 Task: Research Airbnb properties in Puerto Cabezas, Nicaragua from 8th November, 2023 to 16th November, 2023 for 2 adults.1  bedroom having 1 bed and 1 bathroom. Property type can be hotel. Amenities needed are: wifi. Booking option can be shelf check-in. Look for 5 properties as per requirement.
Action: Mouse moved to (408, 85)
Screenshot: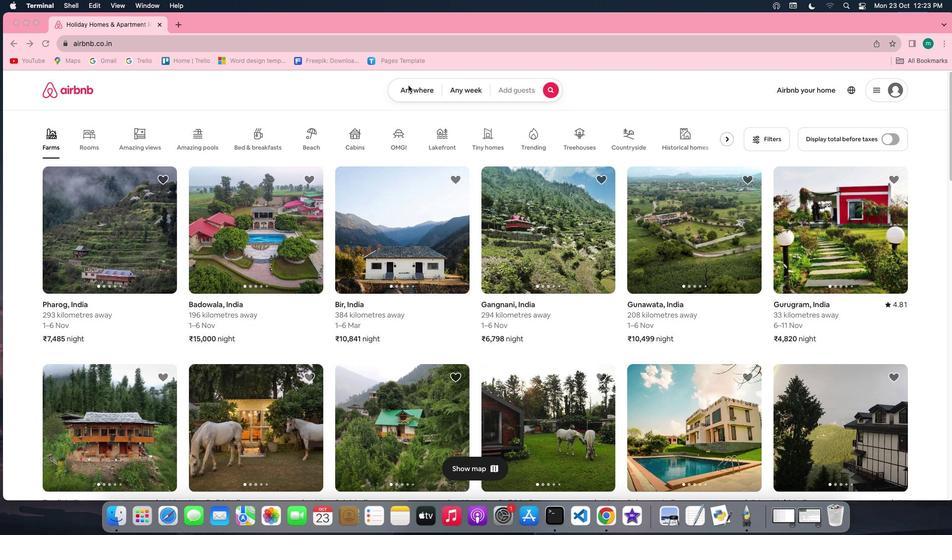 
Action: Mouse pressed left at (408, 85)
Screenshot: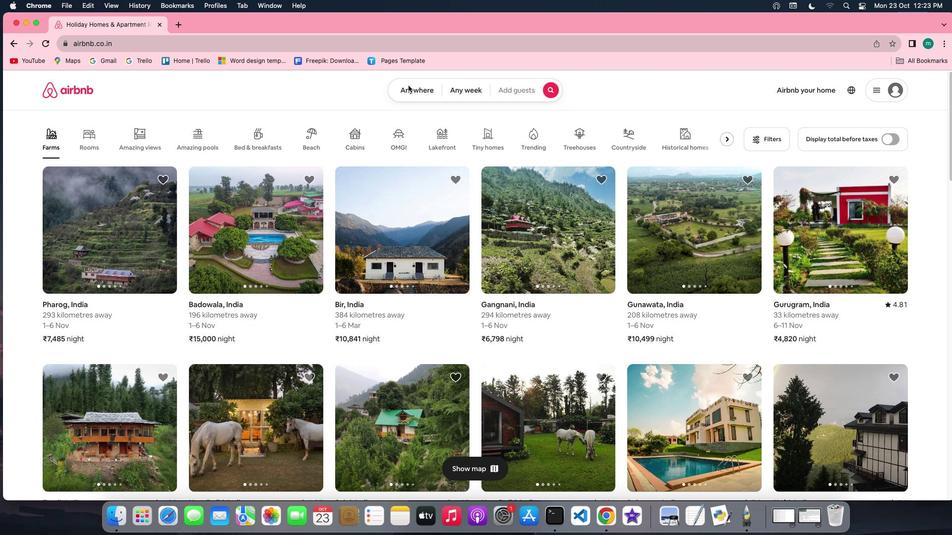 
Action: Mouse pressed left at (408, 85)
Screenshot: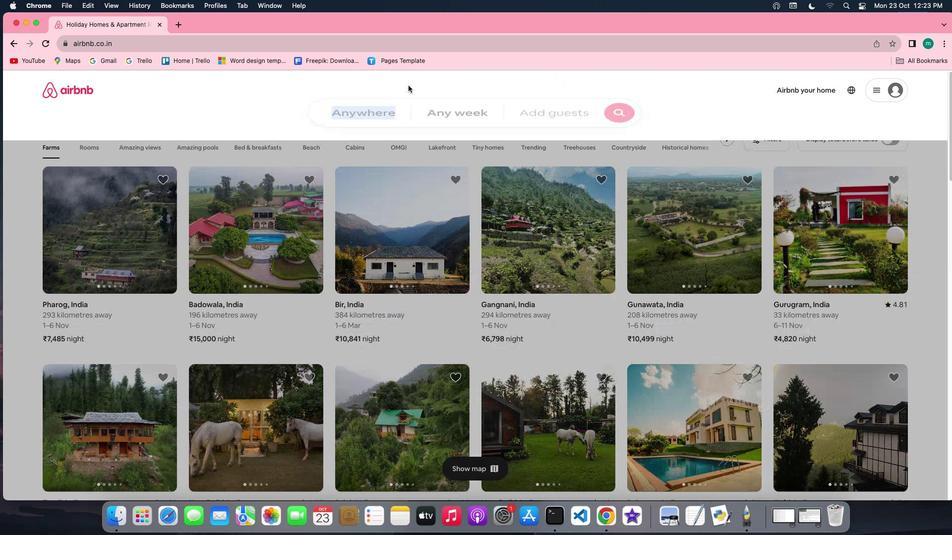 
Action: Mouse moved to (379, 122)
Screenshot: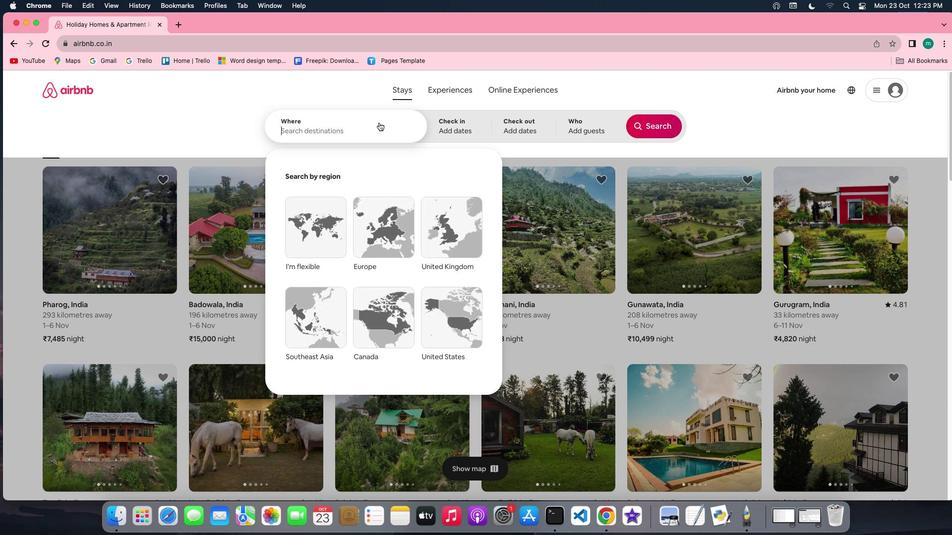 
Action: Mouse pressed left at (379, 122)
Screenshot: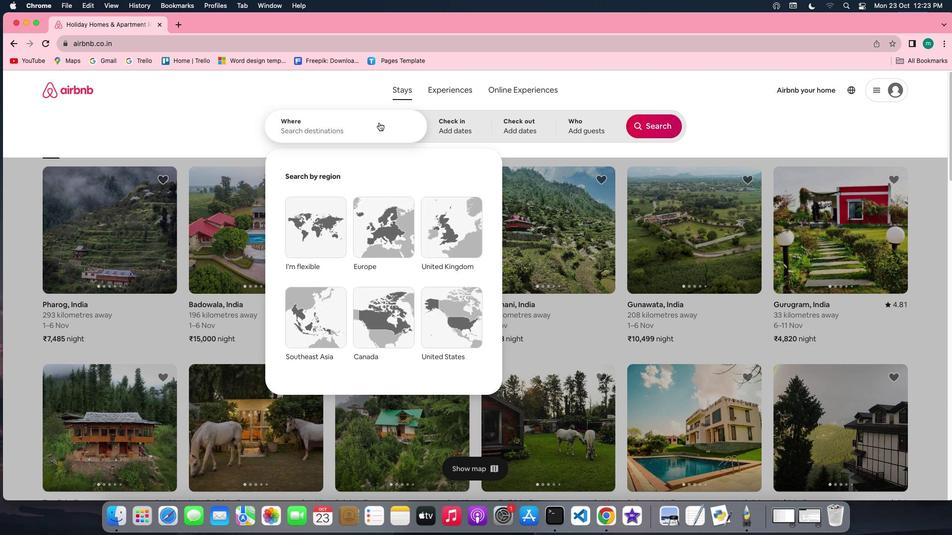 
Action: Key pressed Key.shift'P''u''e''r''t''o'Key.spaceKey.shift'c''a''b''e''z''a''s'','Key.spaceKey.shift'N''i''c''a''r''a''g''u''a'
Screenshot: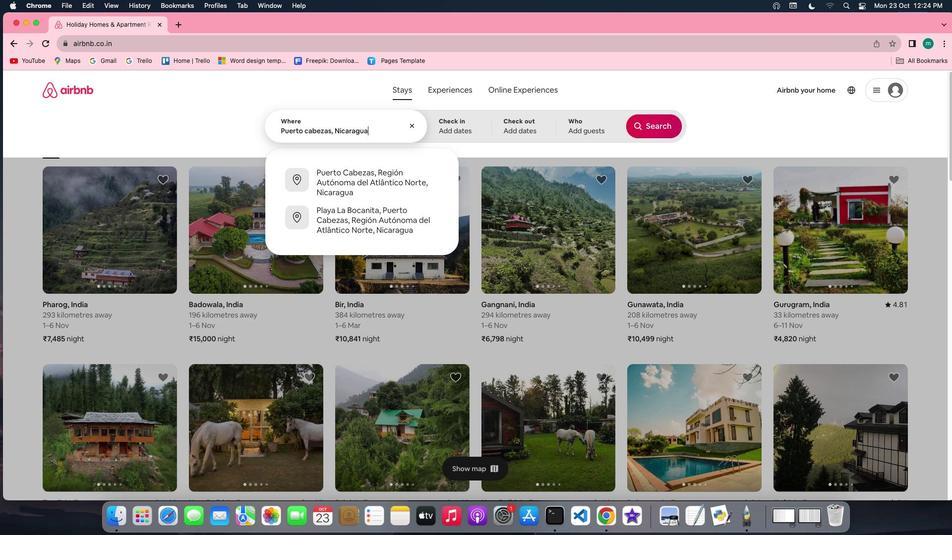 
Action: Mouse moved to (457, 126)
Screenshot: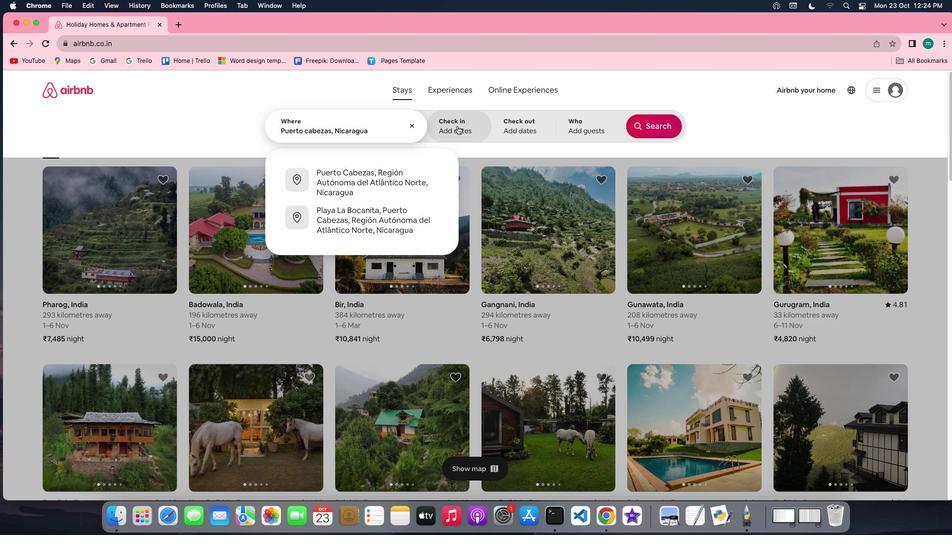 
Action: Mouse pressed left at (457, 126)
Screenshot: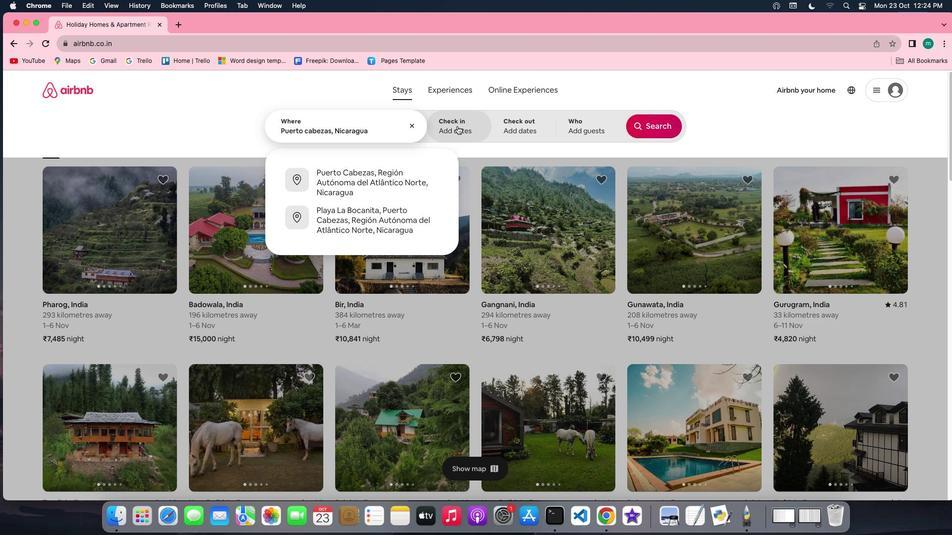 
Action: Mouse moved to (576, 263)
Screenshot: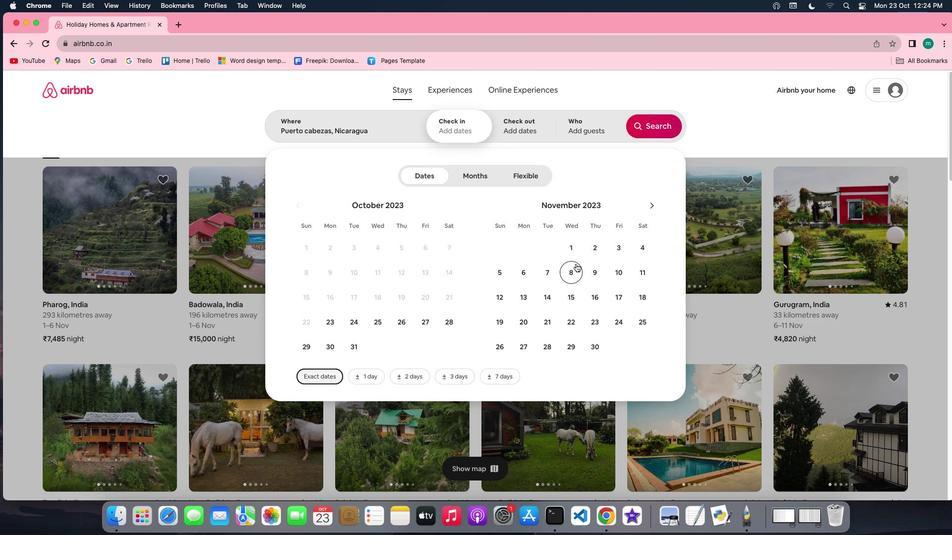 
Action: Mouse pressed left at (576, 263)
Screenshot: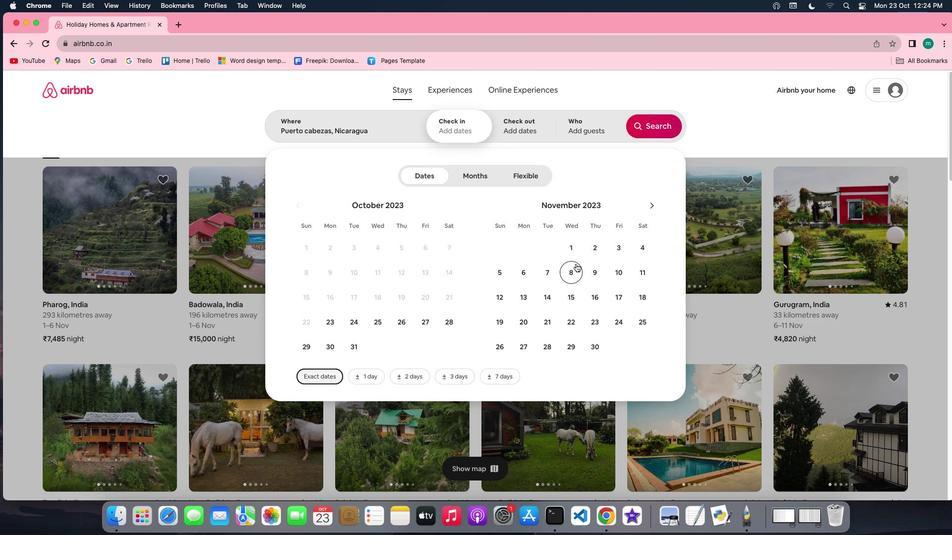 
Action: Mouse moved to (603, 295)
Screenshot: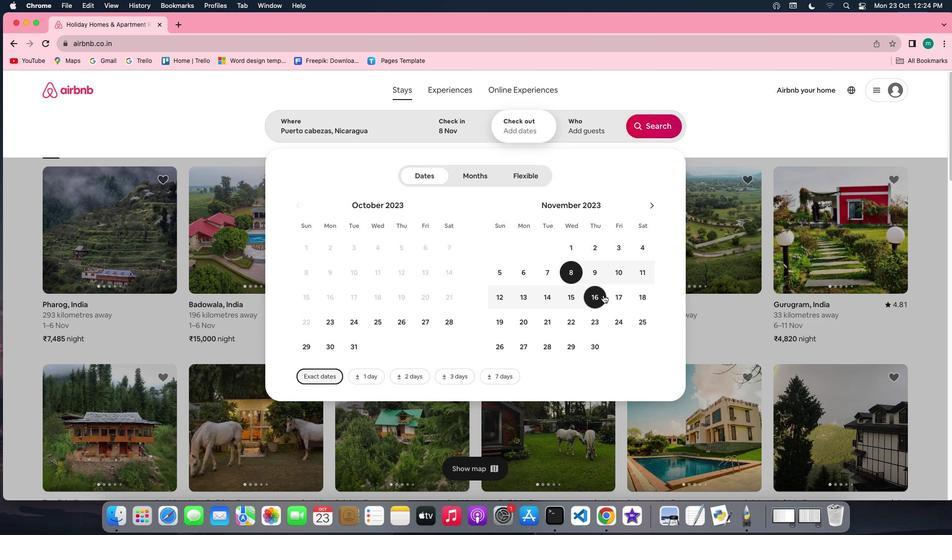
Action: Mouse pressed left at (603, 295)
Screenshot: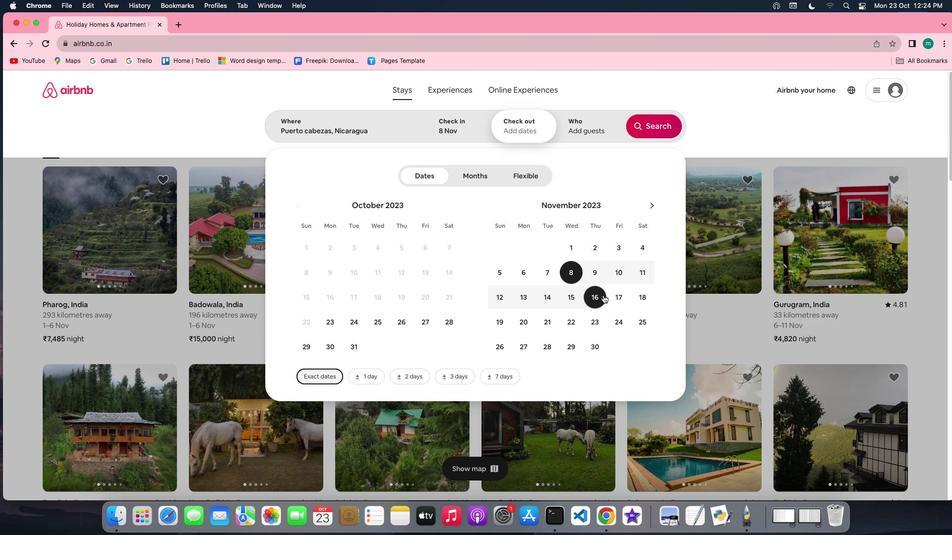 
Action: Mouse moved to (610, 124)
Screenshot: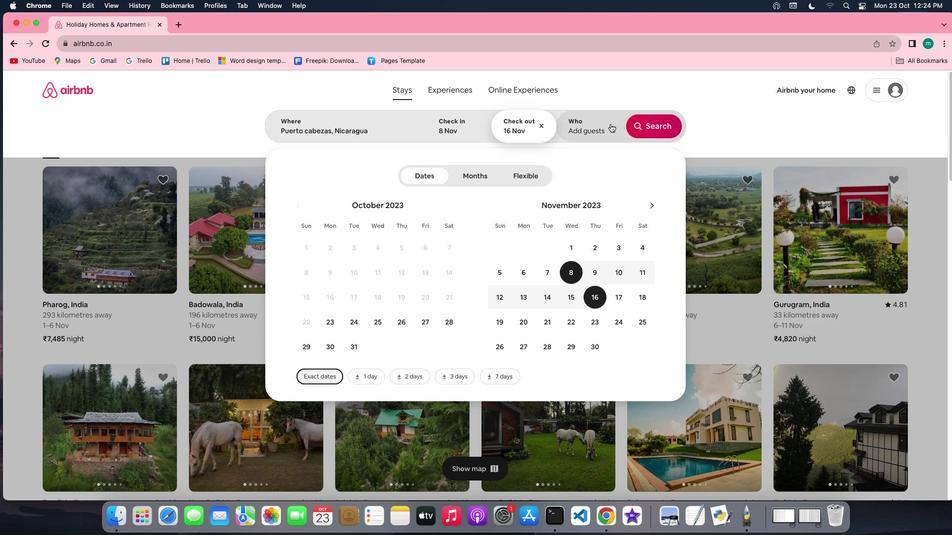 
Action: Mouse pressed left at (610, 124)
Screenshot: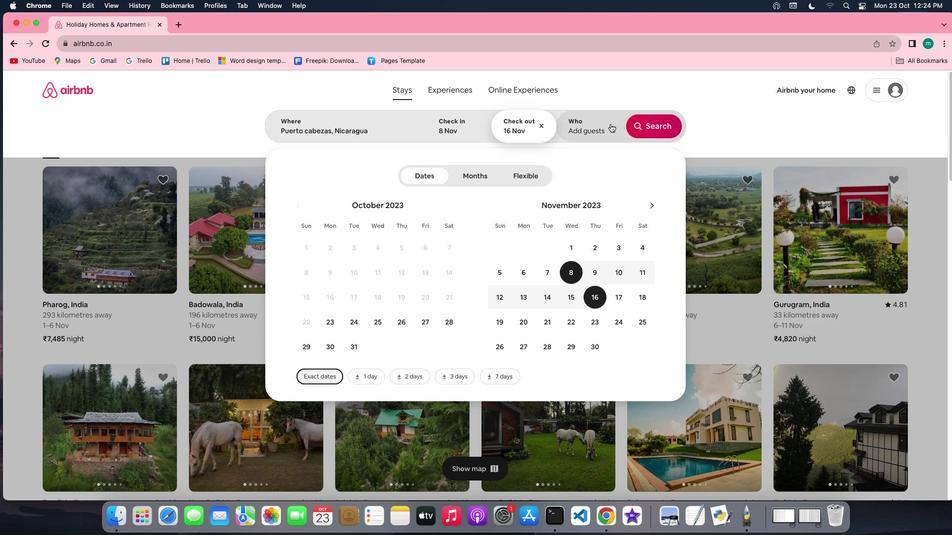 
Action: Mouse moved to (658, 178)
Screenshot: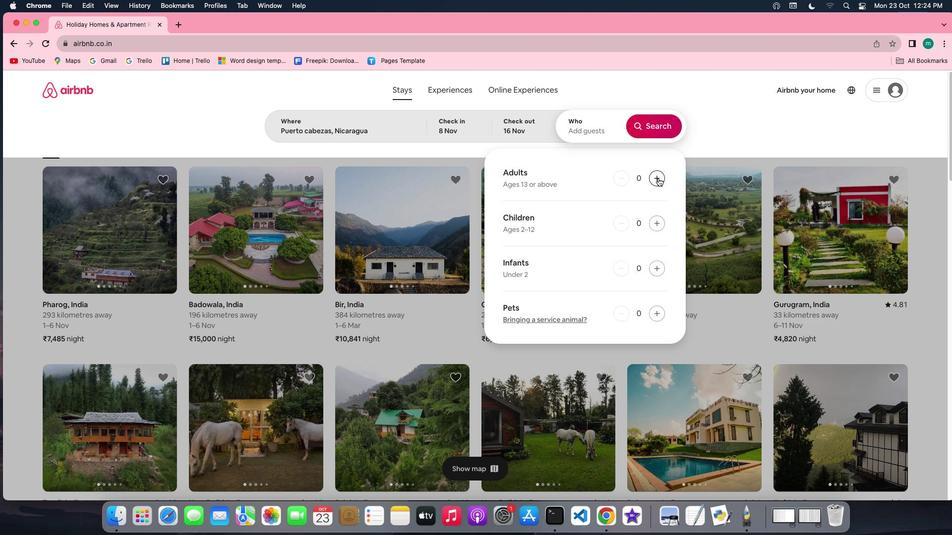 
Action: Mouse pressed left at (658, 178)
Screenshot: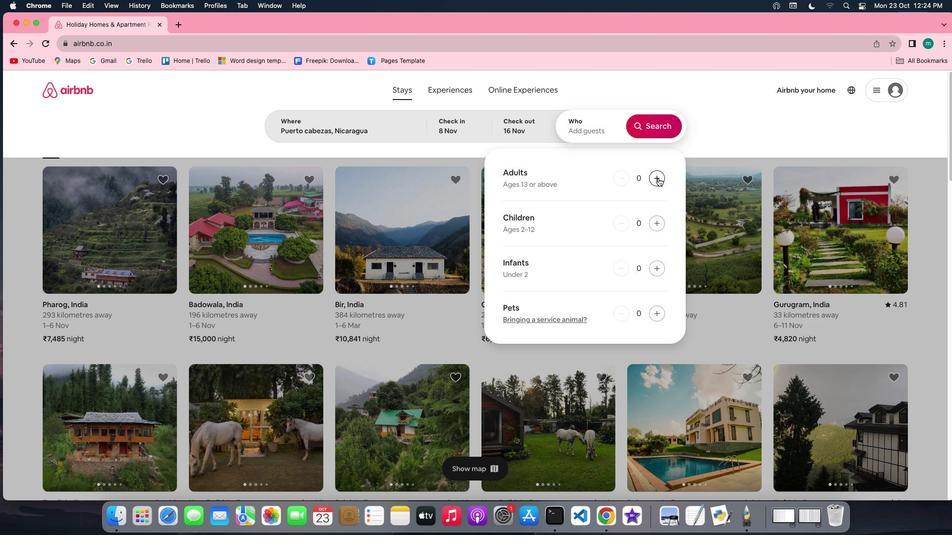 
Action: Mouse pressed left at (658, 178)
Screenshot: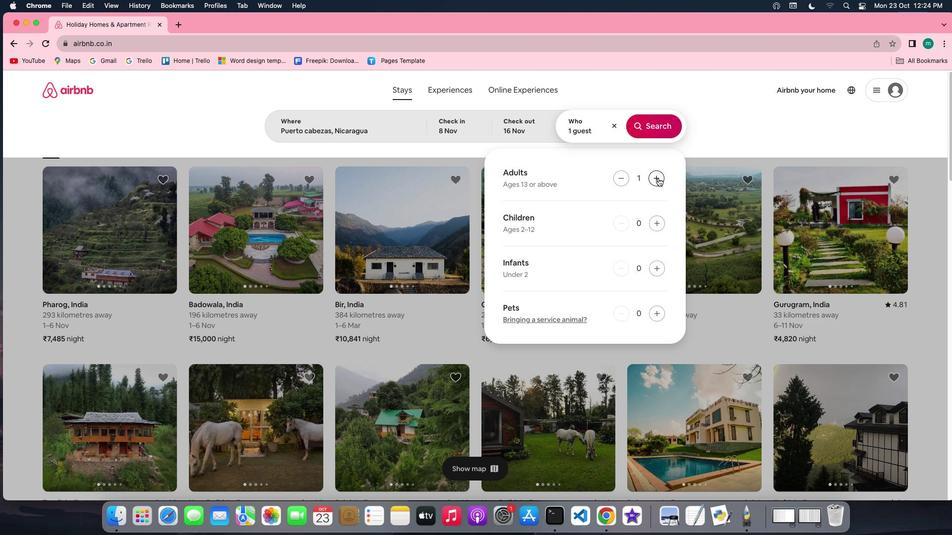 
Action: Mouse moved to (658, 122)
Screenshot: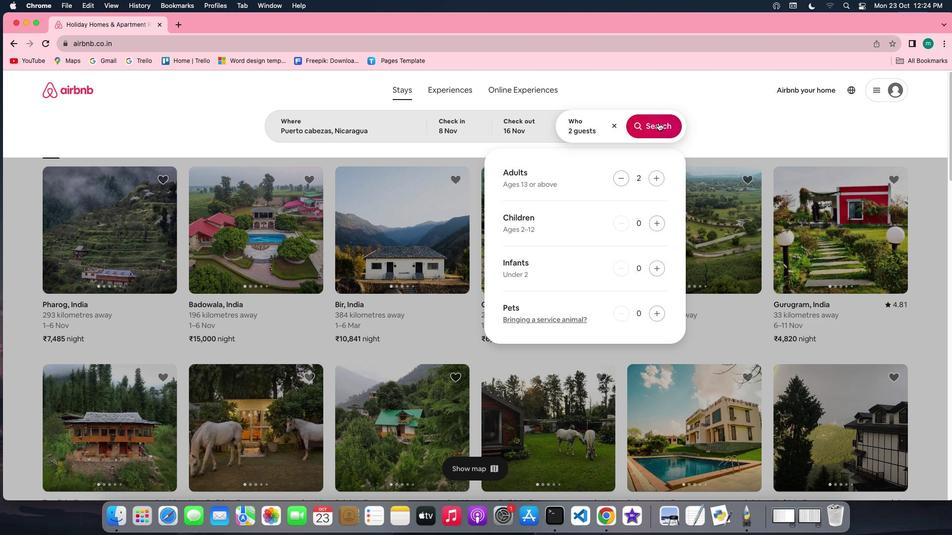 
Action: Mouse pressed left at (658, 122)
Screenshot: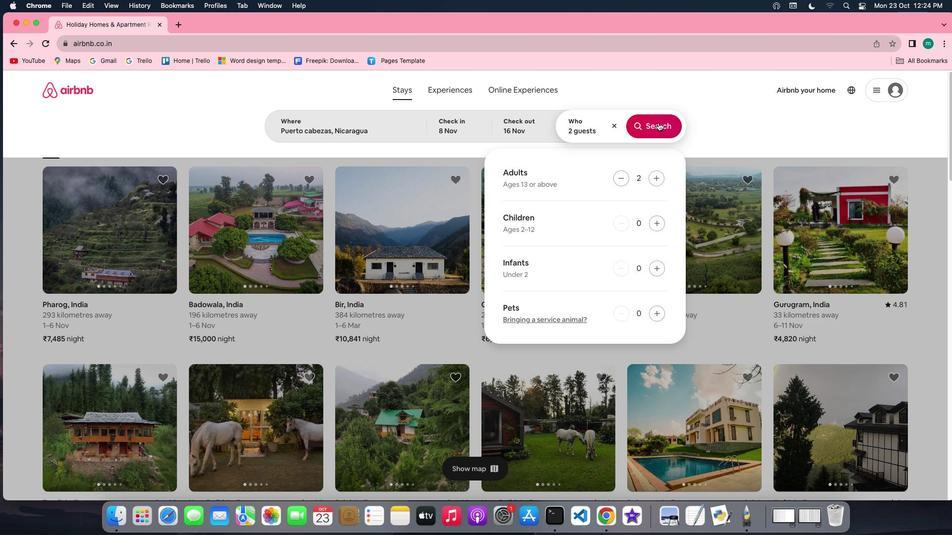 
Action: Mouse moved to (798, 125)
Screenshot: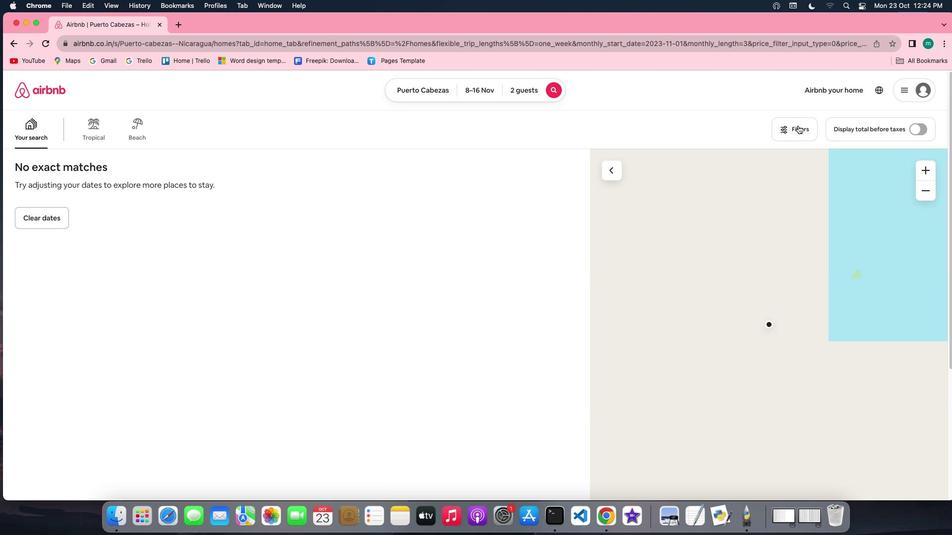 
Action: Mouse pressed left at (798, 125)
Screenshot: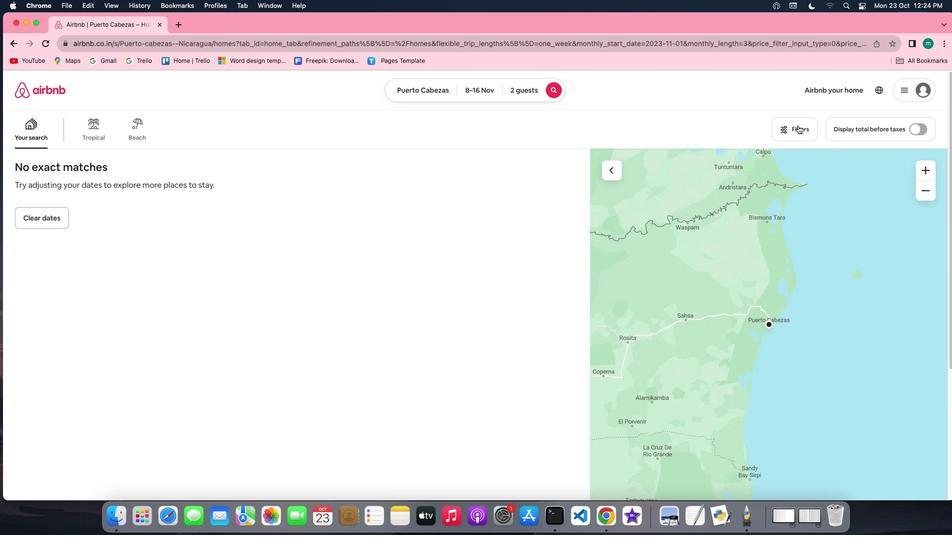 
Action: Mouse moved to (491, 324)
Screenshot: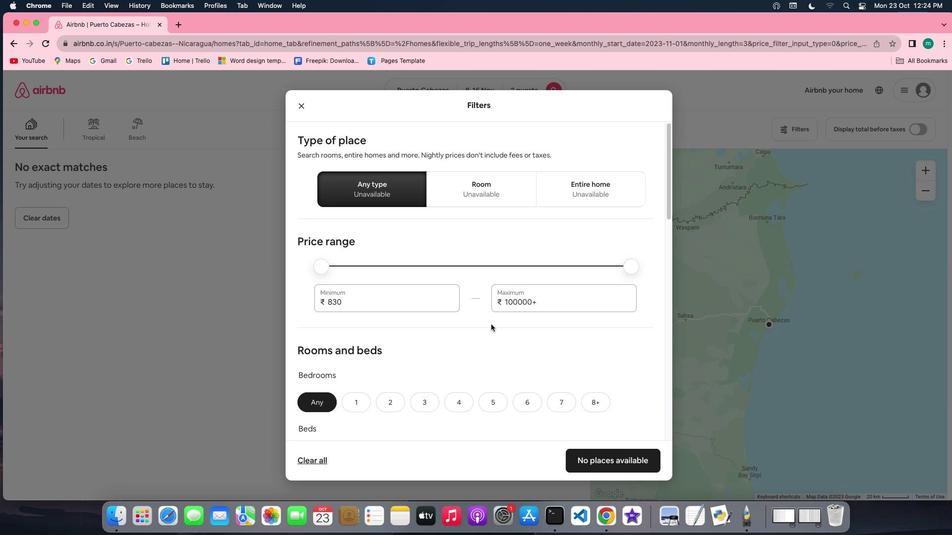 
Action: Mouse scrolled (491, 324) with delta (0, 0)
Screenshot: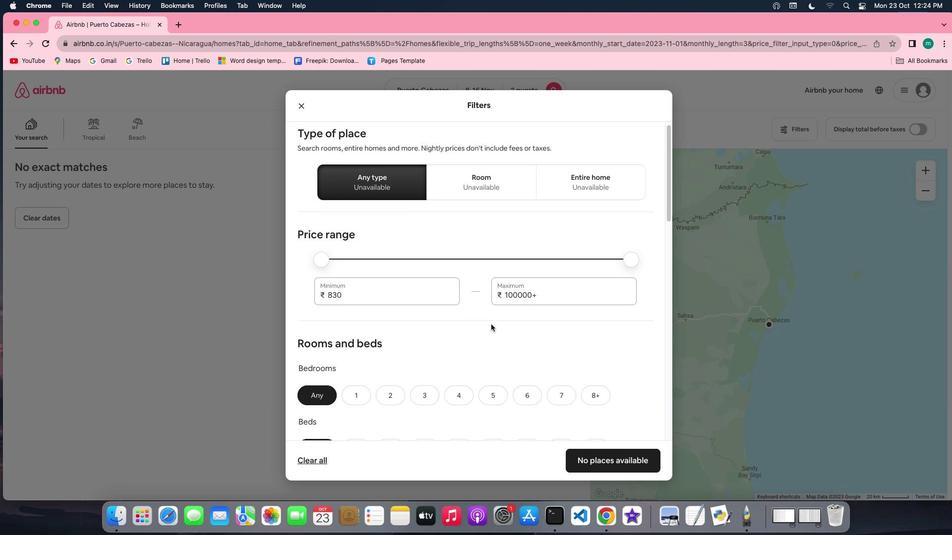 
Action: Mouse scrolled (491, 324) with delta (0, 0)
Screenshot: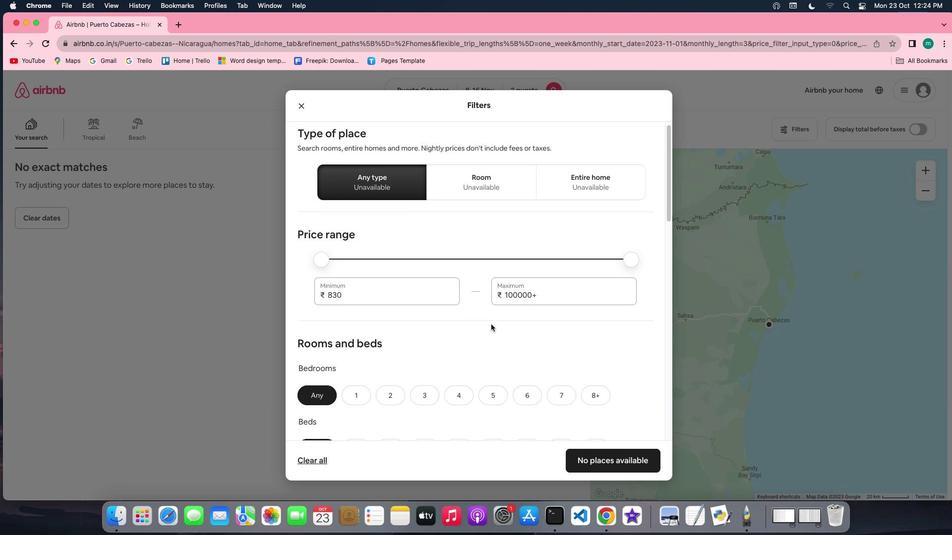 
Action: Mouse scrolled (491, 324) with delta (0, -1)
Screenshot: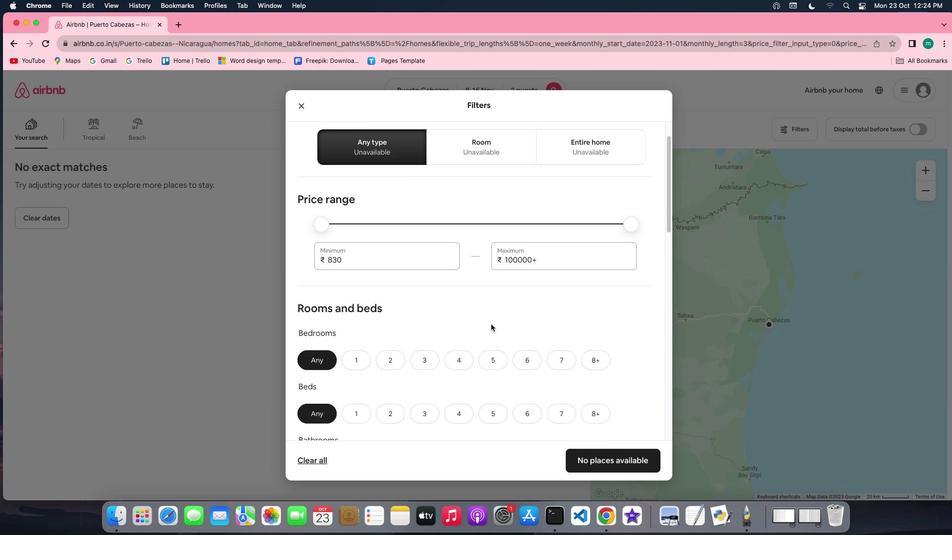 
Action: Mouse scrolled (491, 324) with delta (0, 0)
Screenshot: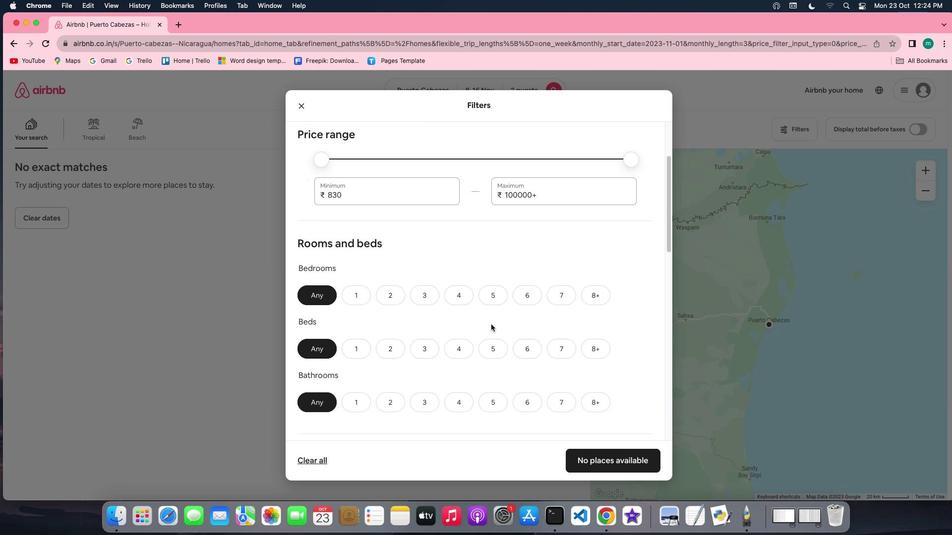 
Action: Mouse scrolled (491, 324) with delta (0, 0)
Screenshot: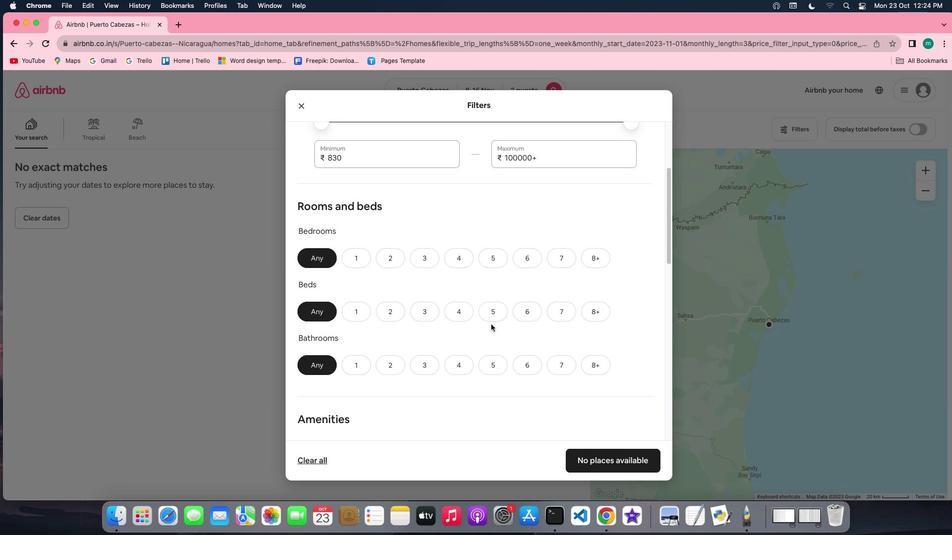 
Action: Mouse scrolled (491, 324) with delta (0, 0)
Screenshot: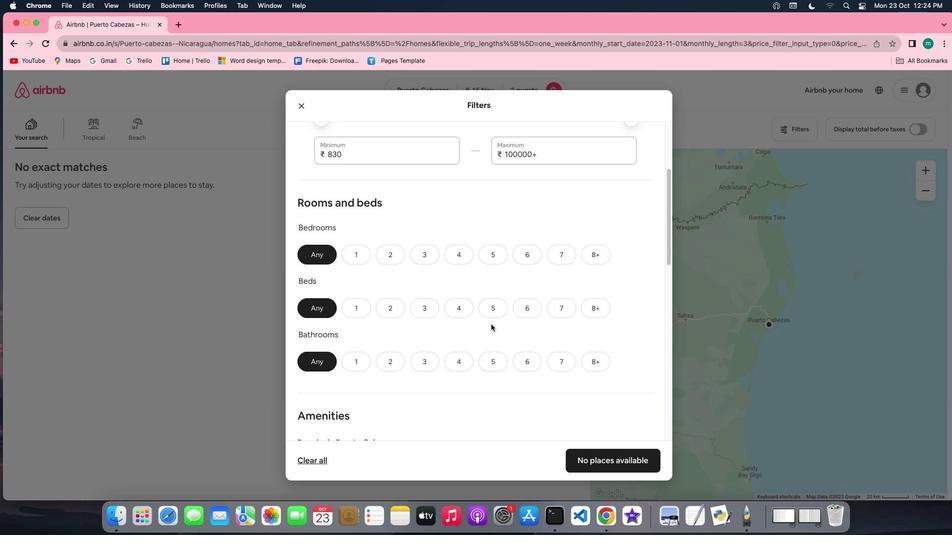 
Action: Mouse moved to (368, 243)
Screenshot: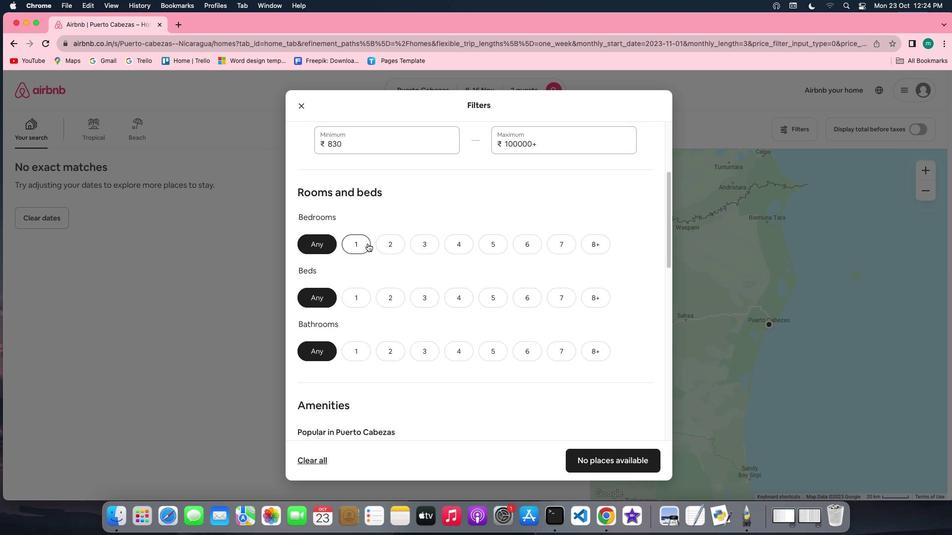 
Action: Mouse pressed left at (368, 243)
Screenshot: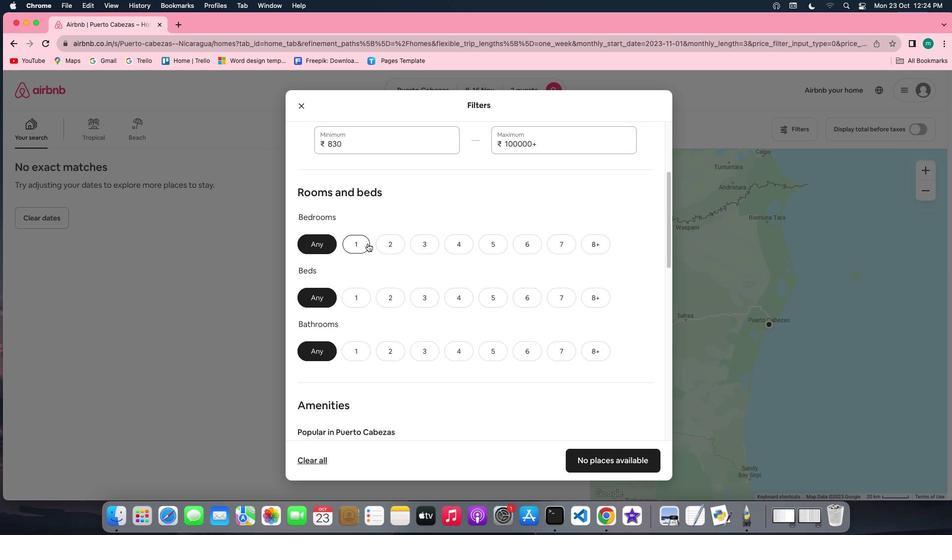 
Action: Mouse moved to (359, 295)
Screenshot: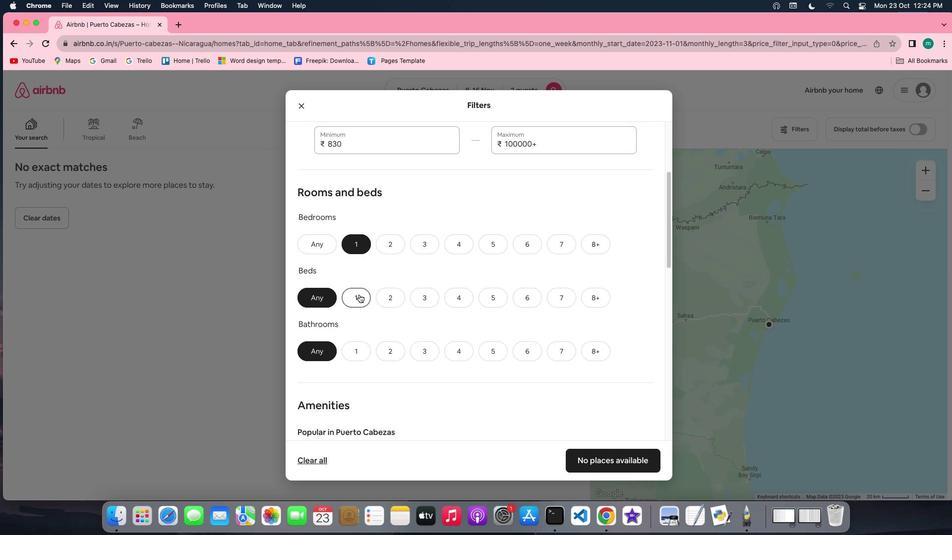 
Action: Mouse pressed left at (359, 295)
Screenshot: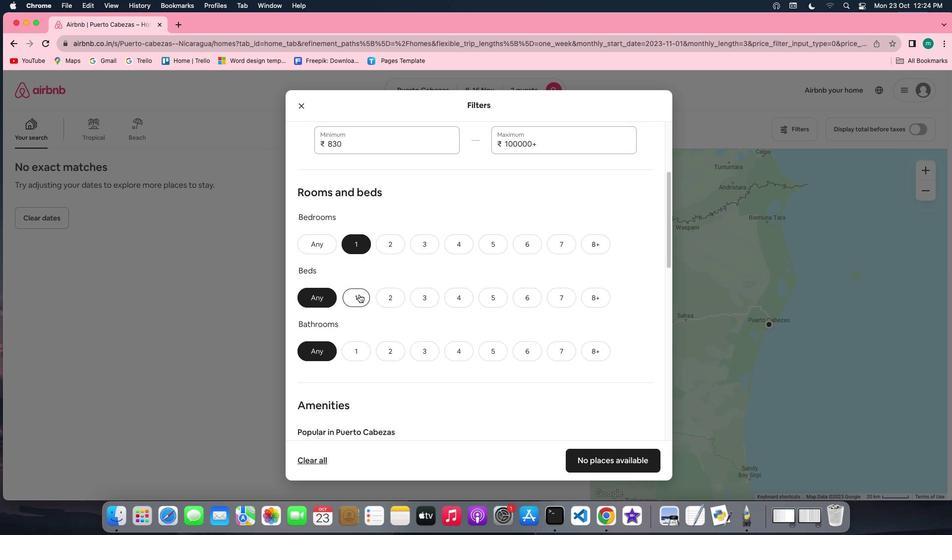
Action: Mouse moved to (352, 346)
Screenshot: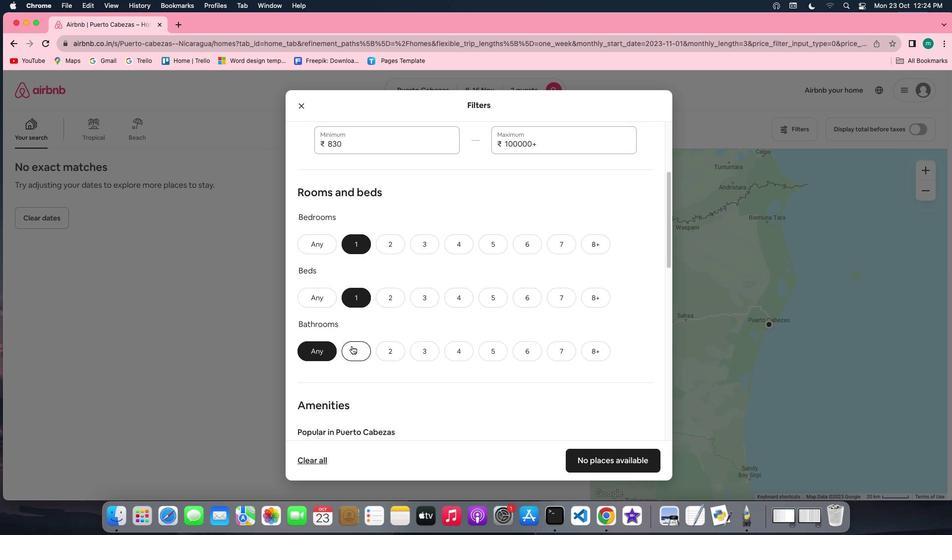 
Action: Mouse pressed left at (352, 346)
Screenshot: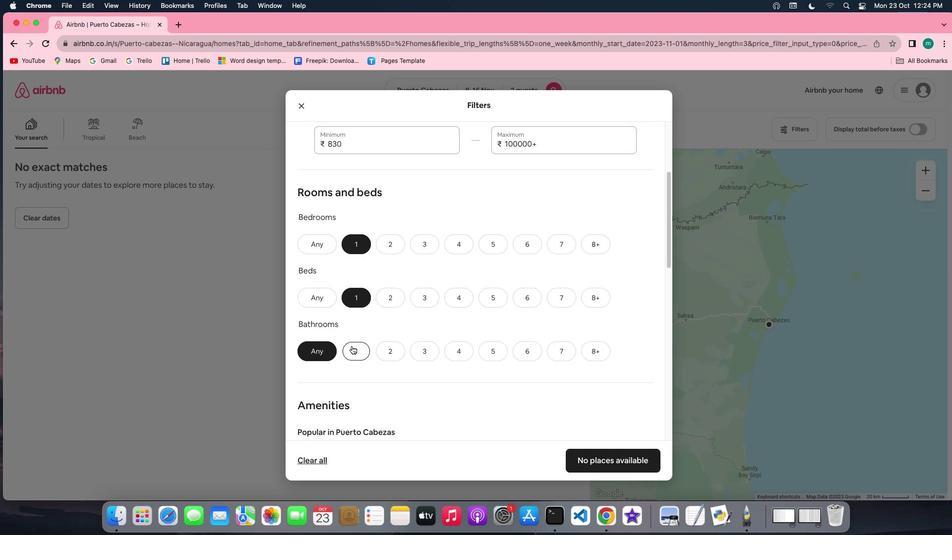 
Action: Mouse moved to (454, 335)
Screenshot: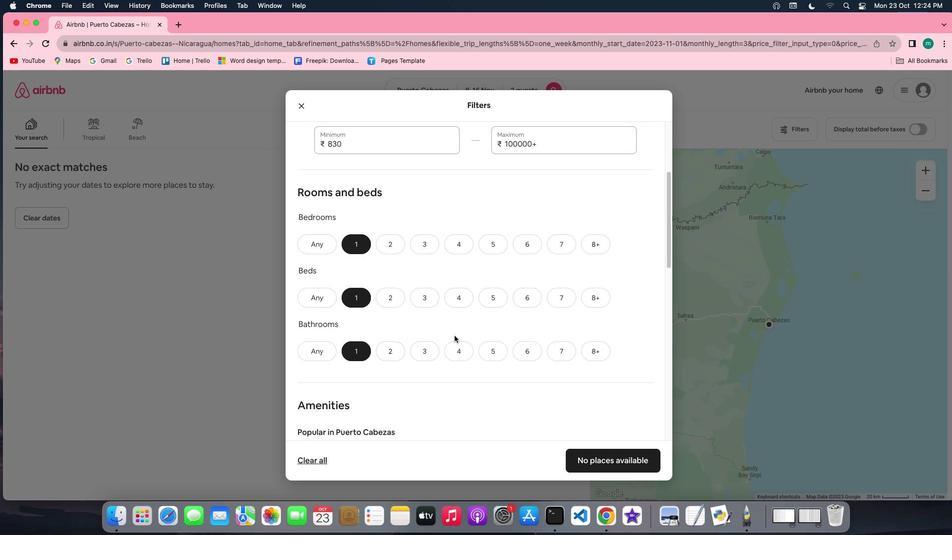 
Action: Mouse scrolled (454, 335) with delta (0, 0)
Screenshot: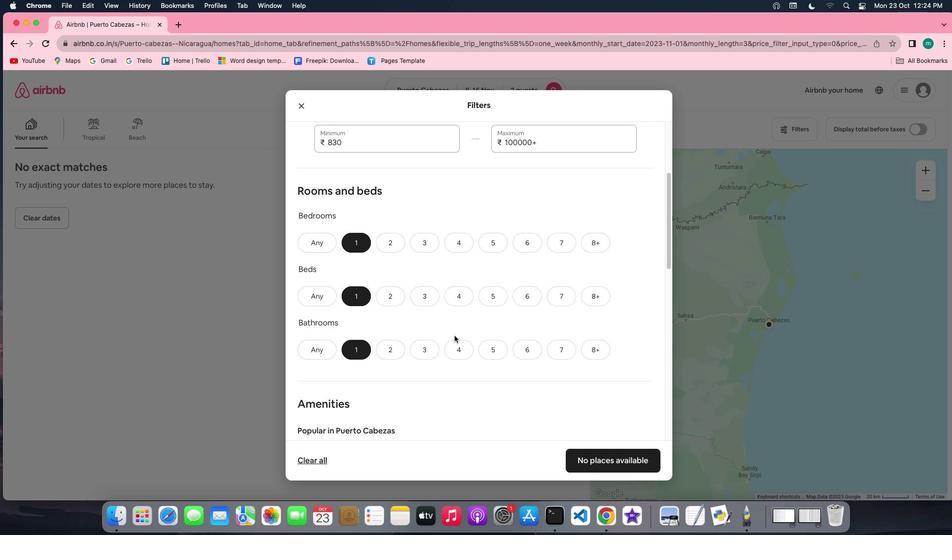 
Action: Mouse scrolled (454, 335) with delta (0, 0)
Screenshot: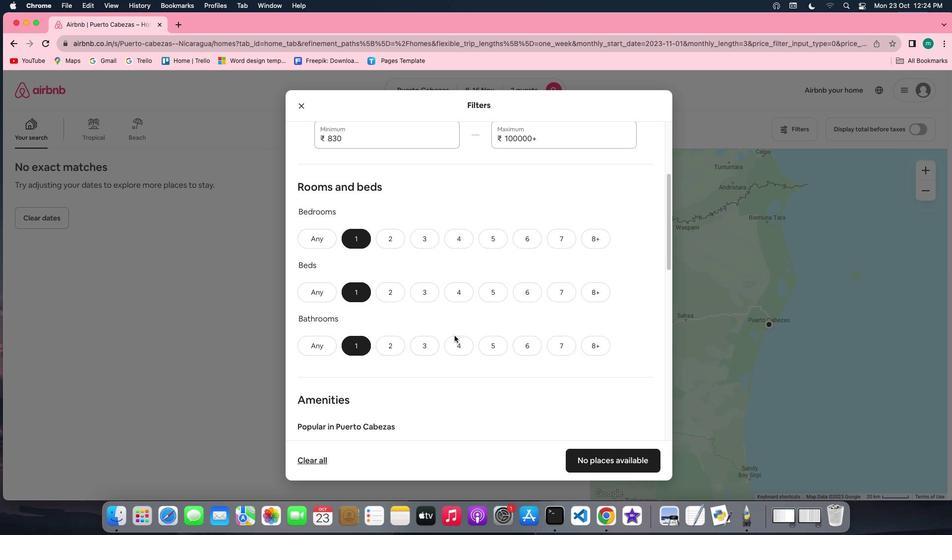 
Action: Mouse scrolled (454, 335) with delta (0, 0)
Screenshot: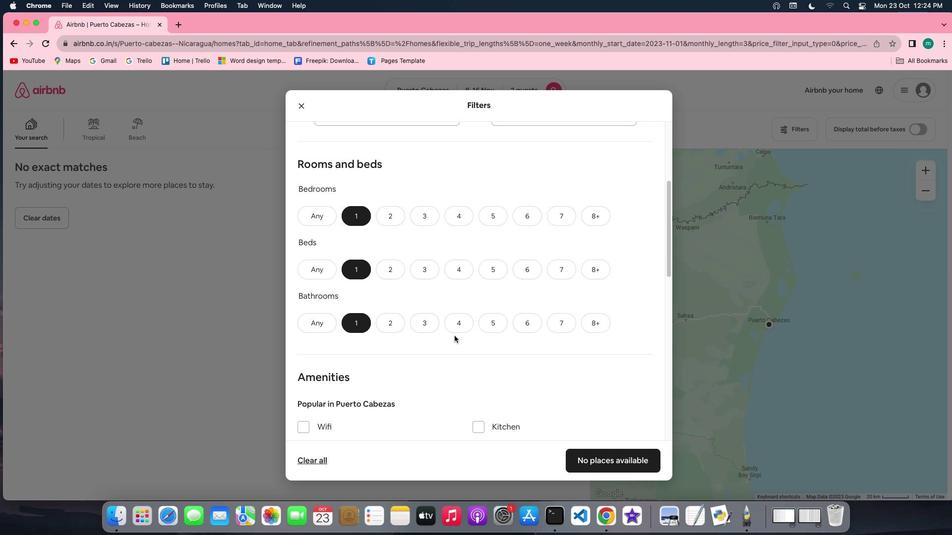 
Action: Mouse scrolled (454, 335) with delta (0, 0)
Screenshot: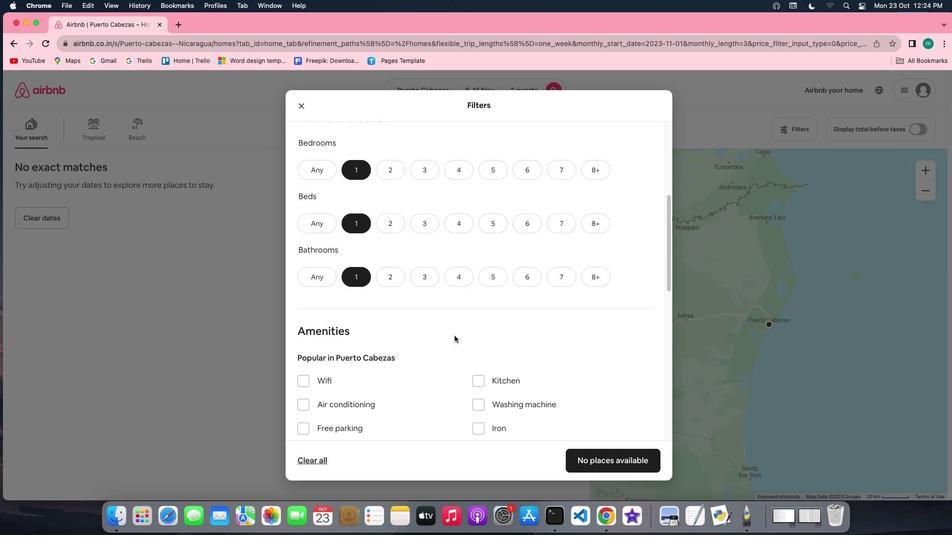 
Action: Mouse scrolled (454, 335) with delta (0, 0)
Screenshot: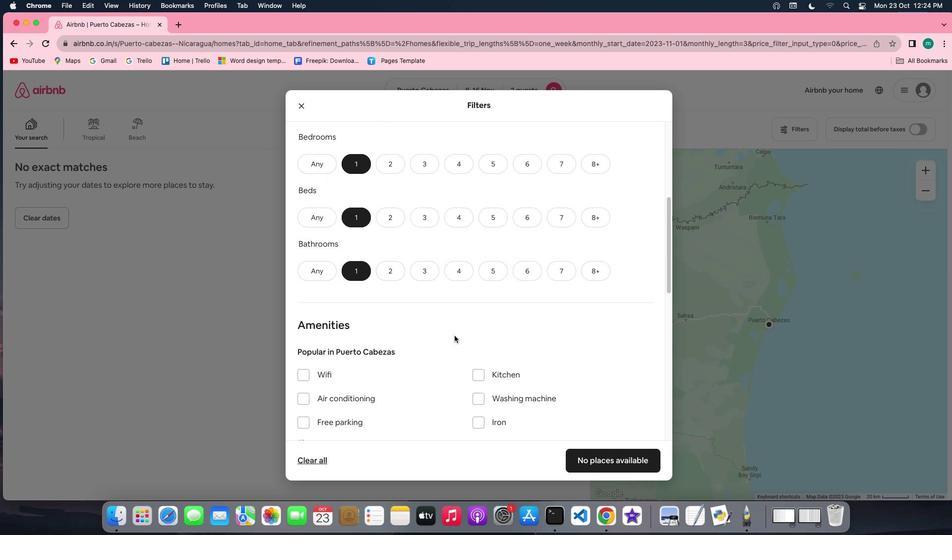 
Action: Mouse scrolled (454, 335) with delta (0, 0)
Screenshot: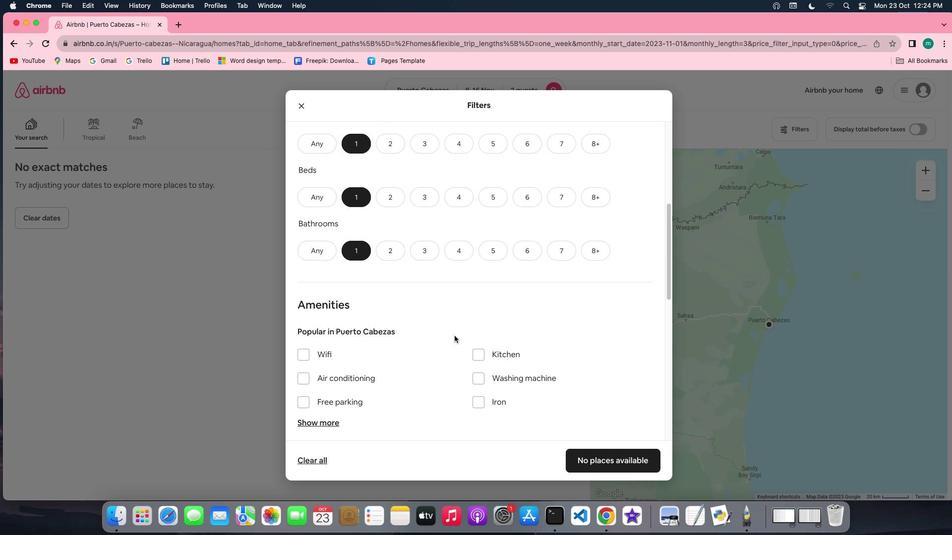
Action: Mouse scrolled (454, 335) with delta (0, 0)
Screenshot: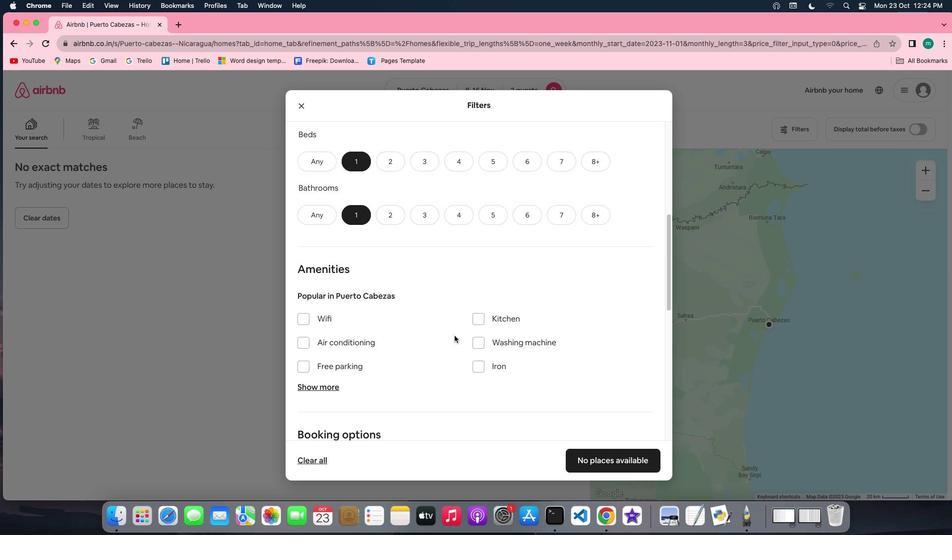 
Action: Mouse scrolled (454, 335) with delta (0, 0)
Screenshot: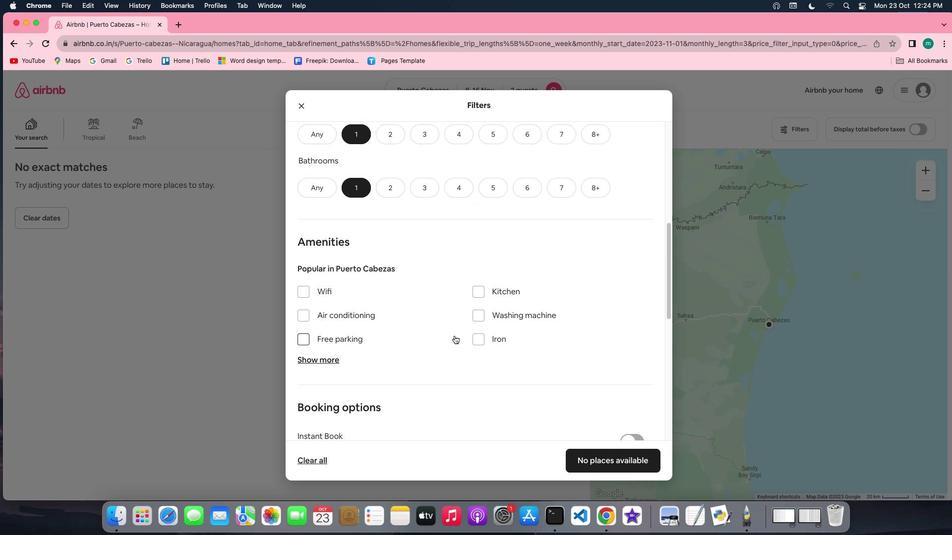 
Action: Mouse scrolled (454, 335) with delta (0, 0)
Screenshot: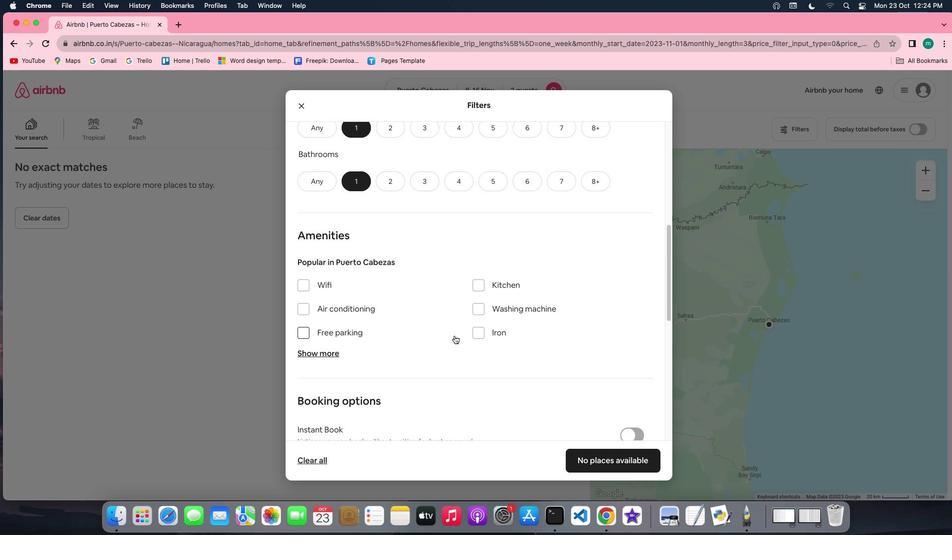 
Action: Mouse scrolled (454, 335) with delta (0, 0)
Screenshot: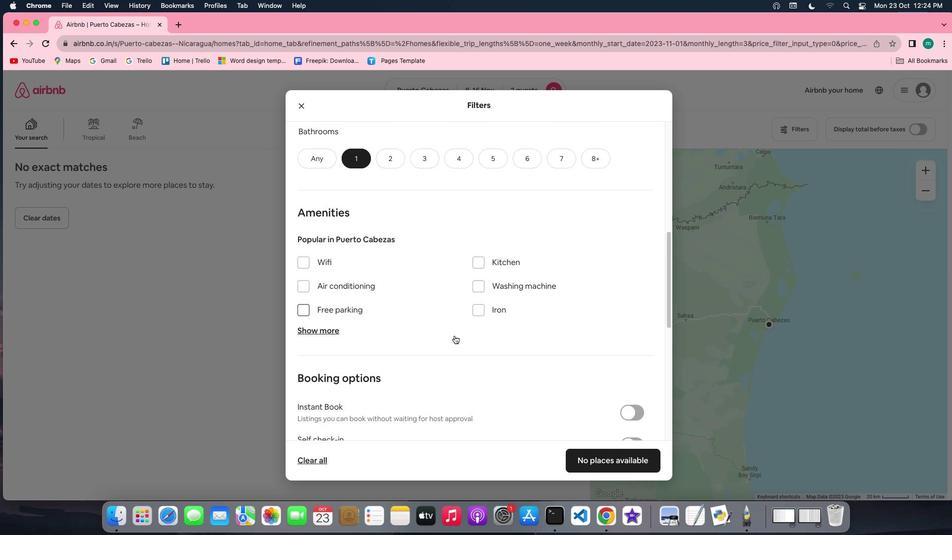 
Action: Mouse scrolled (454, 335) with delta (0, 0)
Screenshot: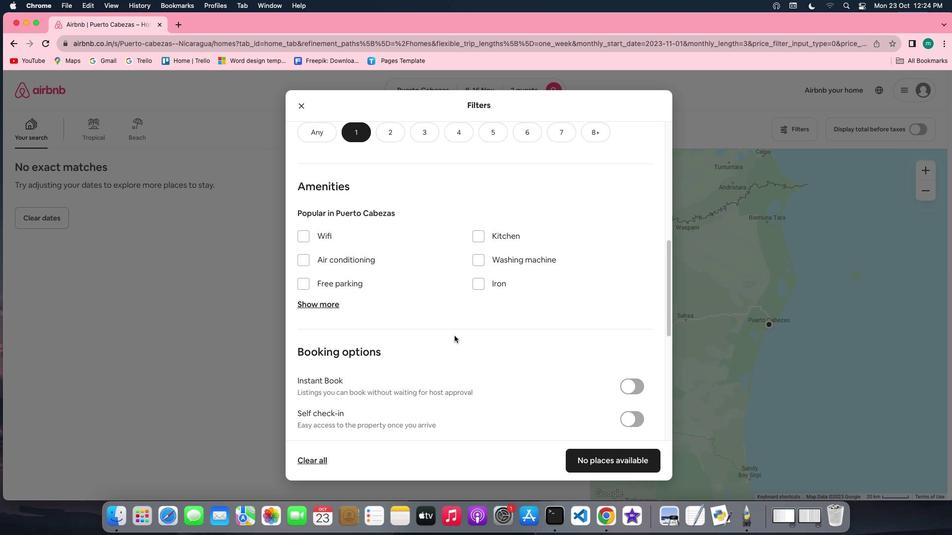 
Action: Mouse scrolled (454, 335) with delta (0, 0)
Screenshot: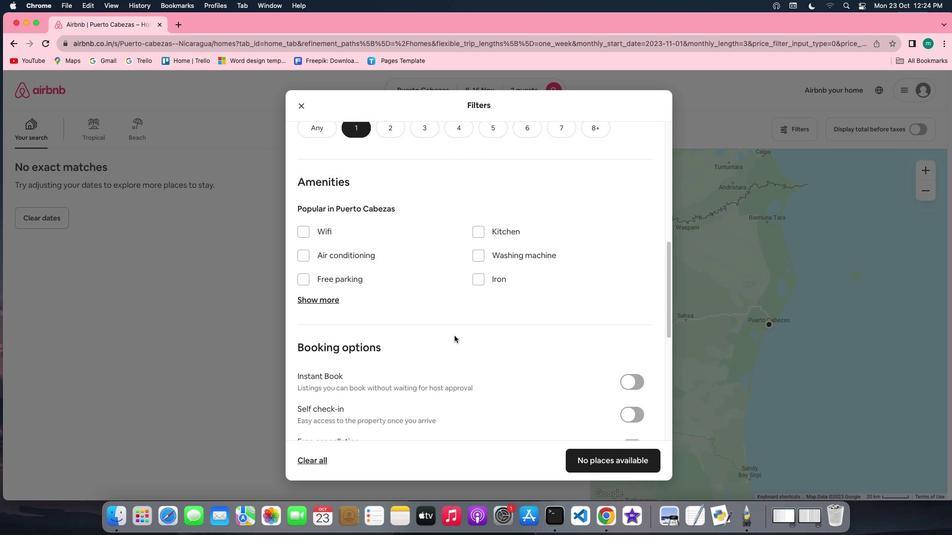 
Action: Mouse scrolled (454, 335) with delta (0, 0)
Screenshot: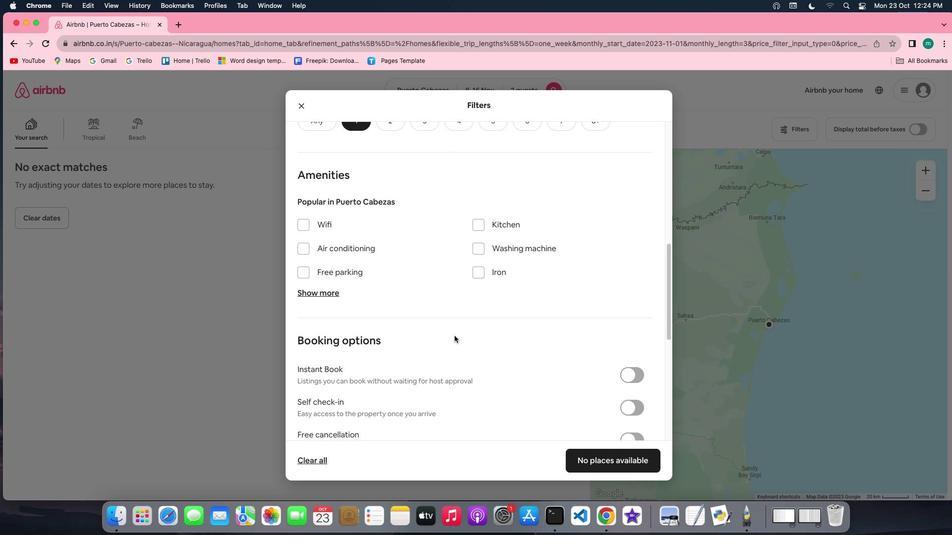 
Action: Mouse scrolled (454, 335) with delta (0, 0)
Screenshot: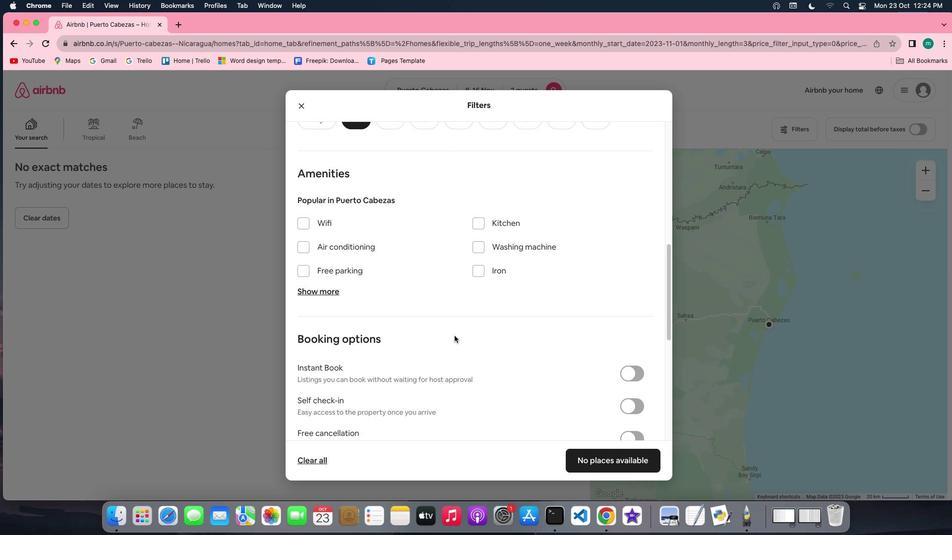 
Action: Mouse scrolled (454, 335) with delta (0, 0)
Screenshot: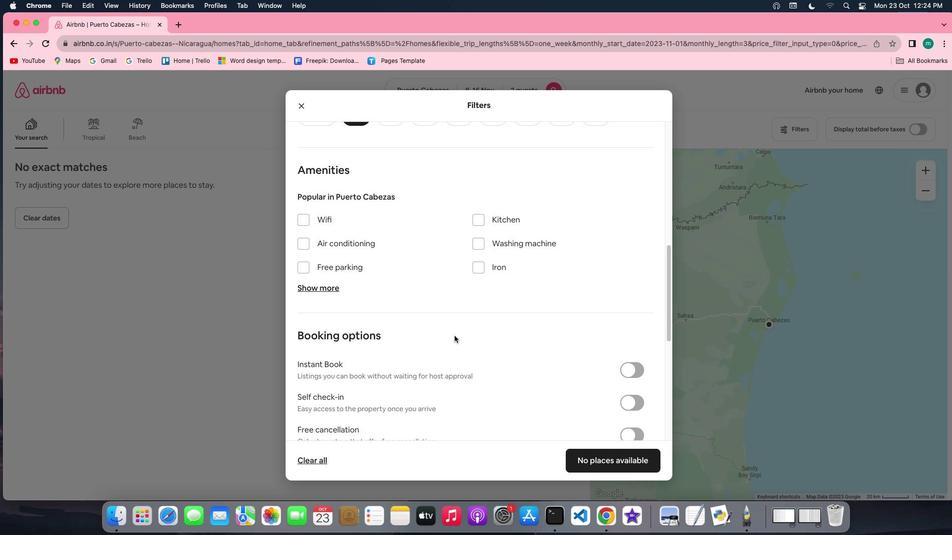 
Action: Mouse scrolled (454, 335) with delta (0, 0)
Screenshot: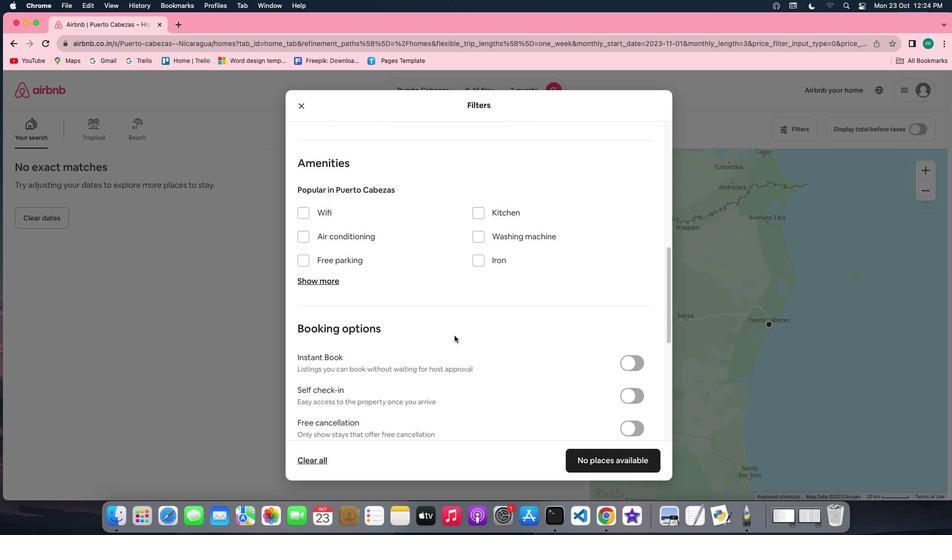 
Action: Mouse scrolled (454, 335) with delta (0, 0)
Screenshot: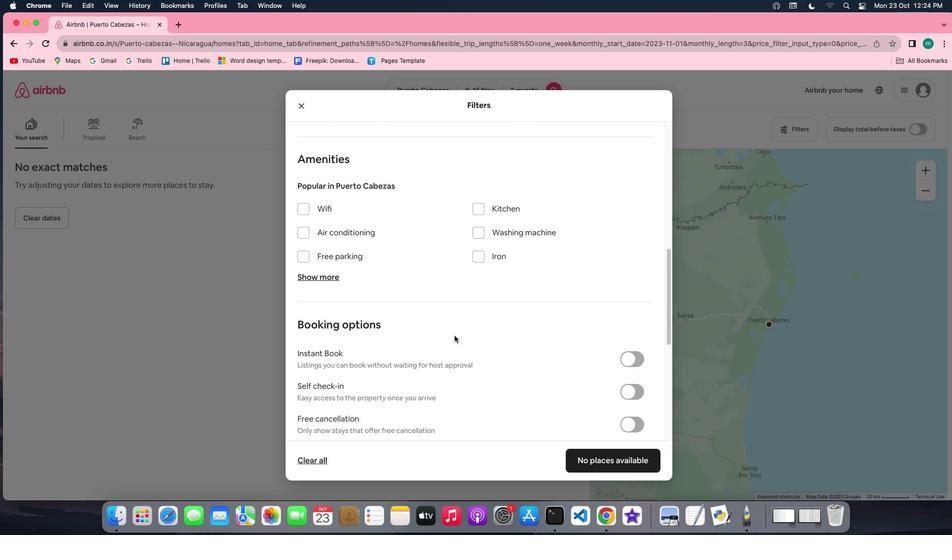 
Action: Mouse moved to (318, 206)
Screenshot: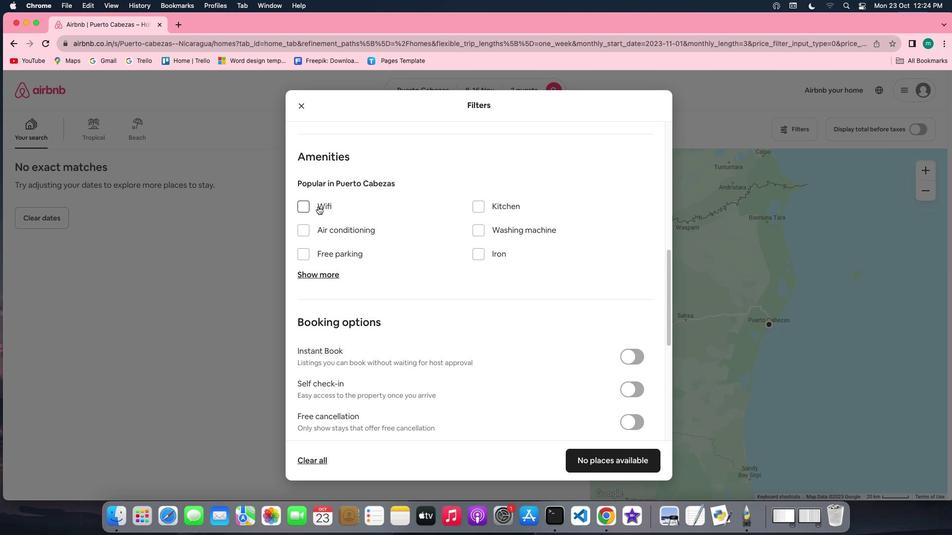 
Action: Mouse pressed left at (318, 206)
Screenshot: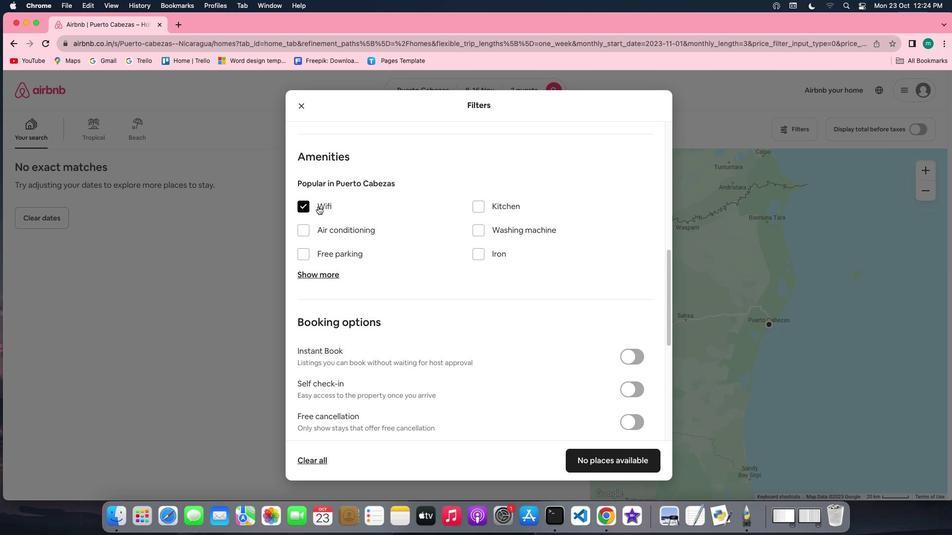 
Action: Mouse moved to (453, 277)
Screenshot: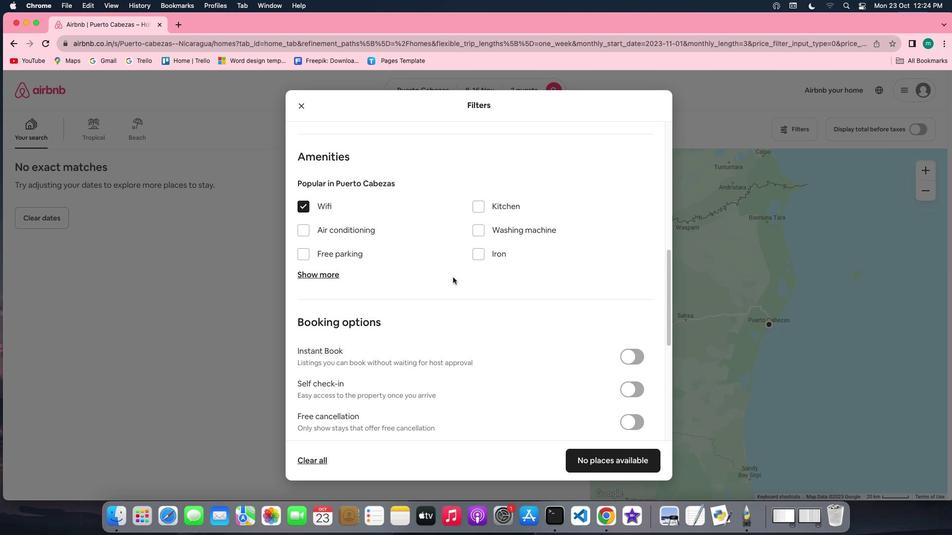 
Action: Mouse scrolled (453, 277) with delta (0, 0)
Screenshot: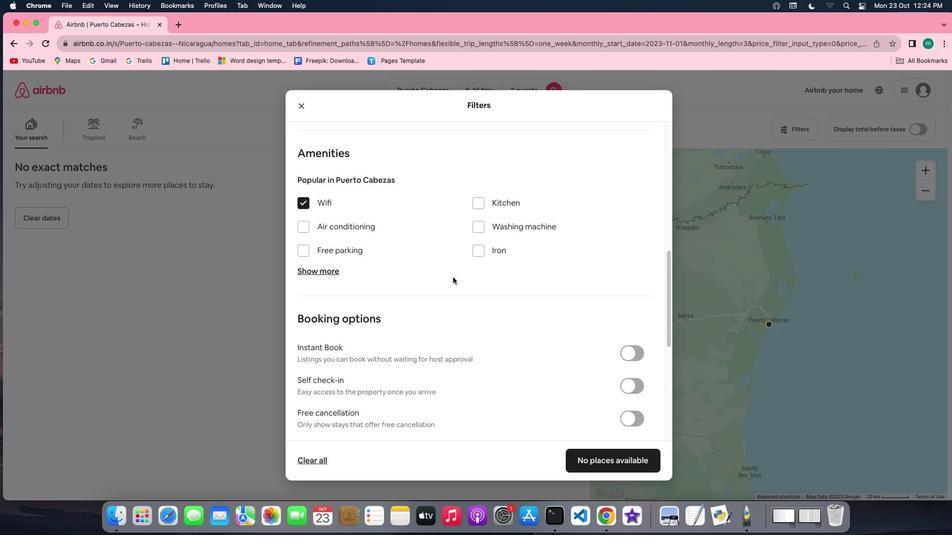 
Action: Mouse scrolled (453, 277) with delta (0, 0)
Screenshot: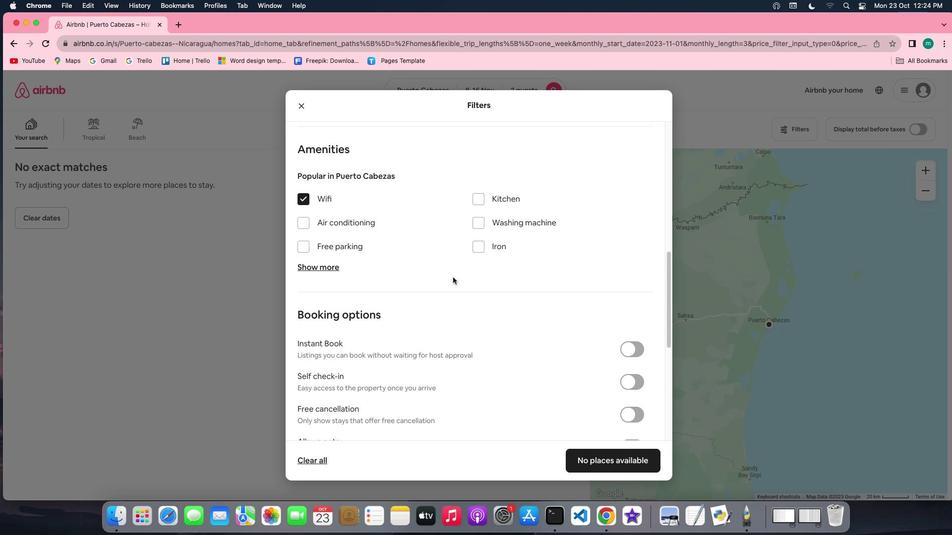 
Action: Mouse scrolled (453, 277) with delta (0, 0)
Screenshot: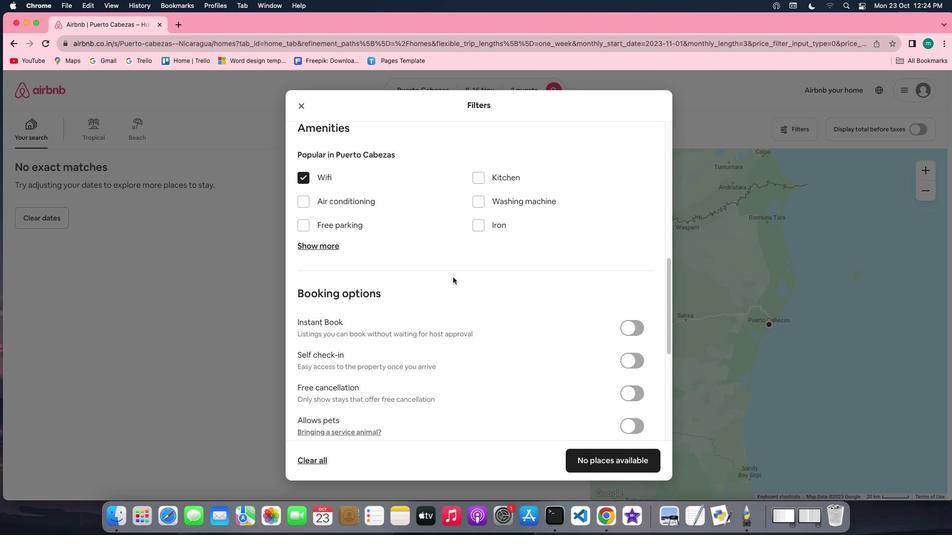 
Action: Mouse moved to (598, 338)
Screenshot: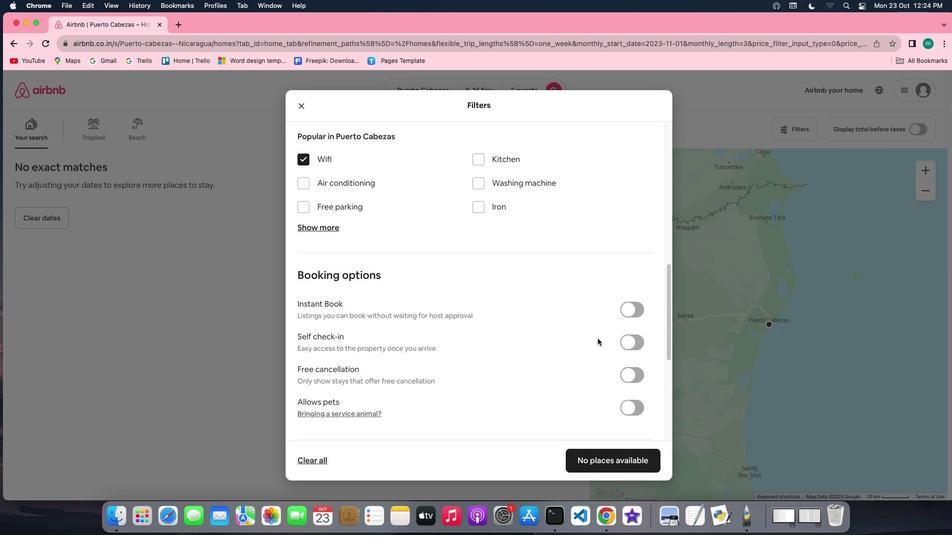 
Action: Mouse scrolled (598, 338) with delta (0, 0)
Screenshot: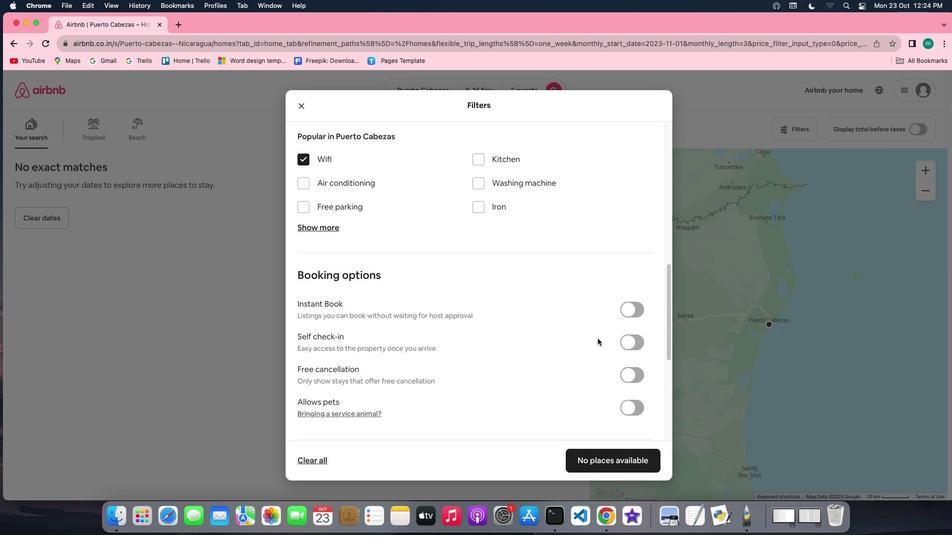 
Action: Mouse scrolled (598, 338) with delta (0, 0)
Screenshot: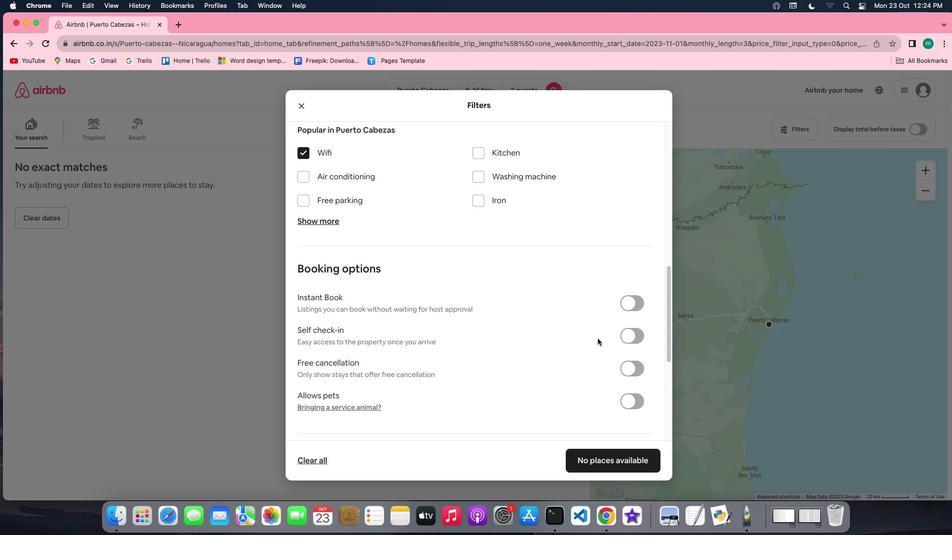 
Action: Mouse scrolled (598, 338) with delta (0, 0)
Screenshot: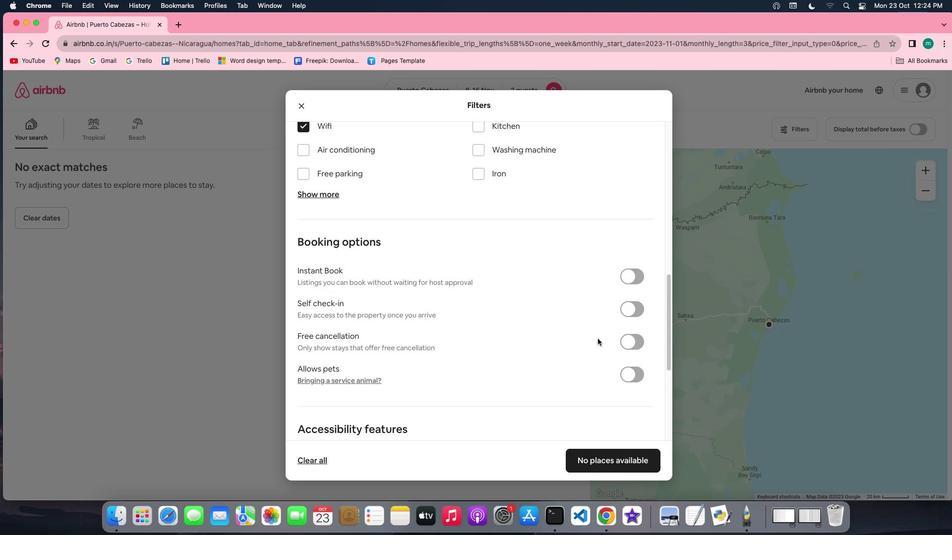 
Action: Mouse scrolled (598, 338) with delta (0, 0)
Screenshot: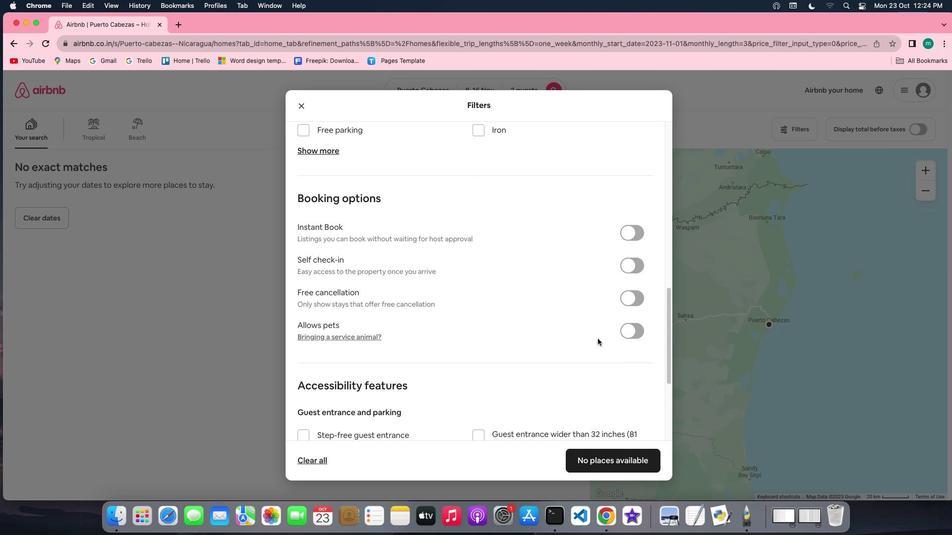 
Action: Mouse scrolled (598, 338) with delta (0, 0)
Screenshot: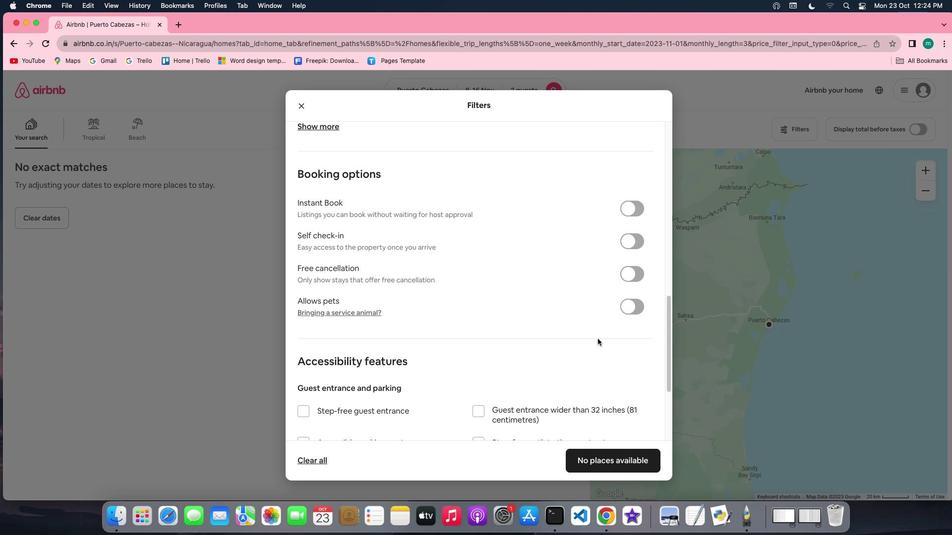 
Action: Mouse scrolled (598, 338) with delta (0, 0)
Screenshot: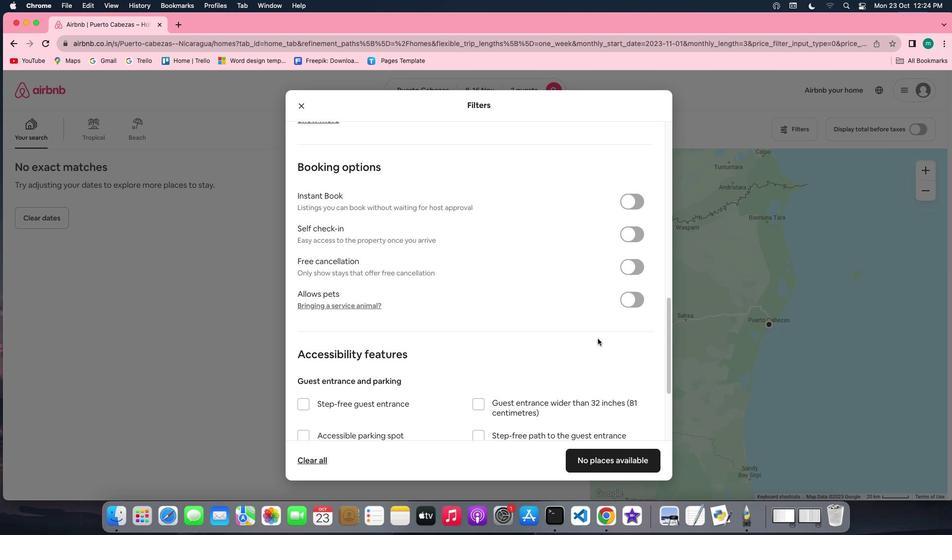
Action: Mouse moved to (639, 218)
Screenshot: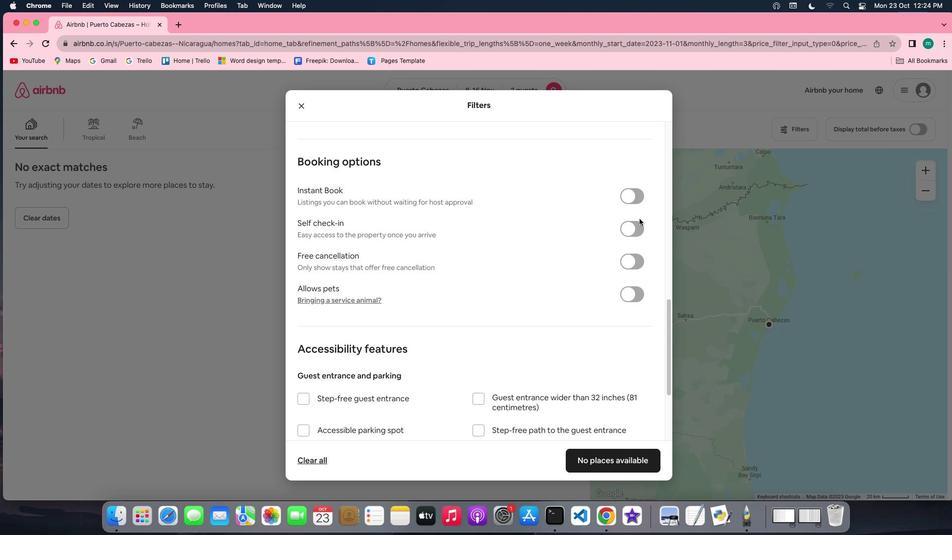 
Action: Mouse pressed left at (639, 218)
Screenshot: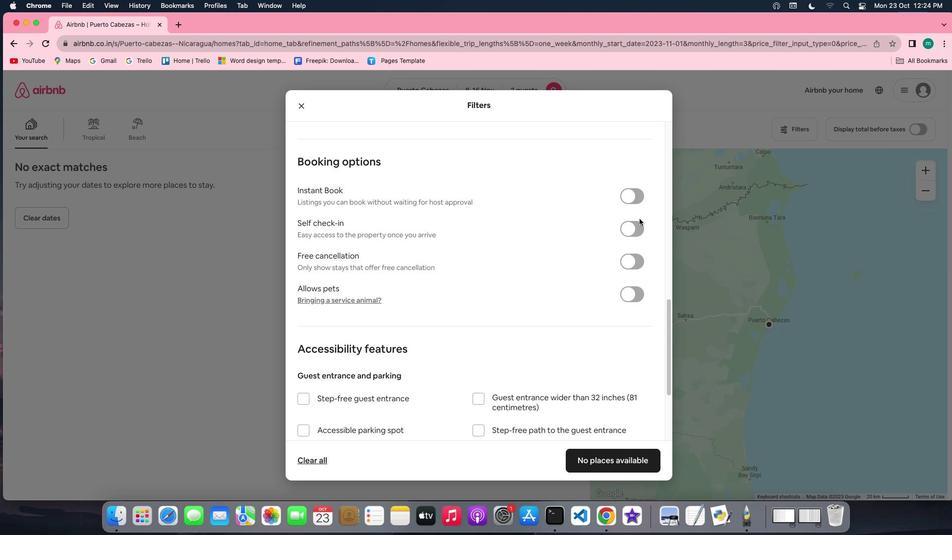 
Action: Mouse moved to (634, 220)
Screenshot: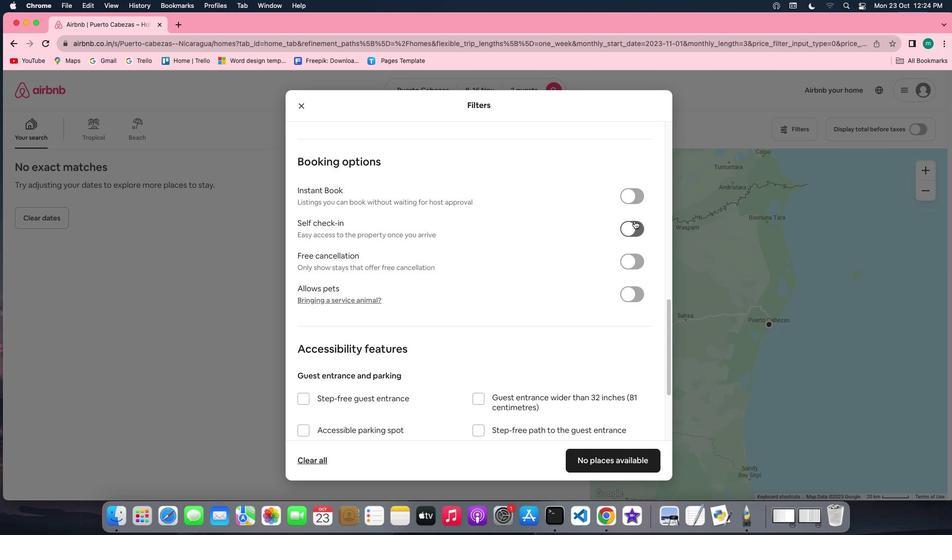 
Action: Mouse pressed left at (634, 220)
Screenshot: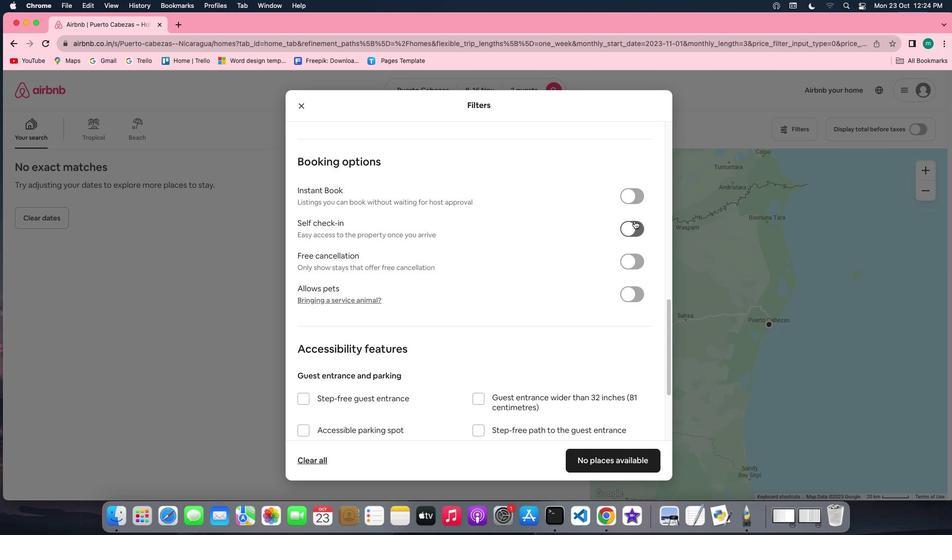 
Action: Mouse moved to (629, 458)
Screenshot: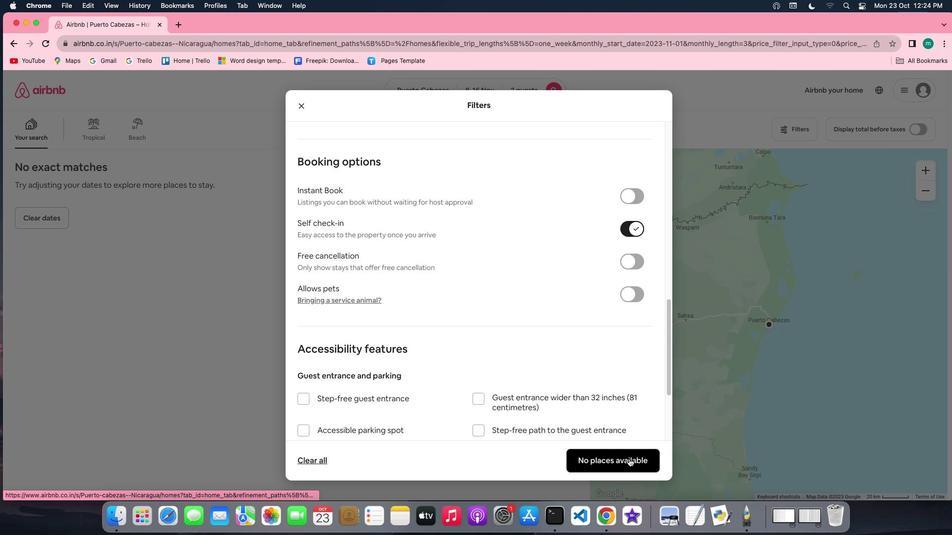 
Action: Mouse pressed left at (629, 458)
Screenshot: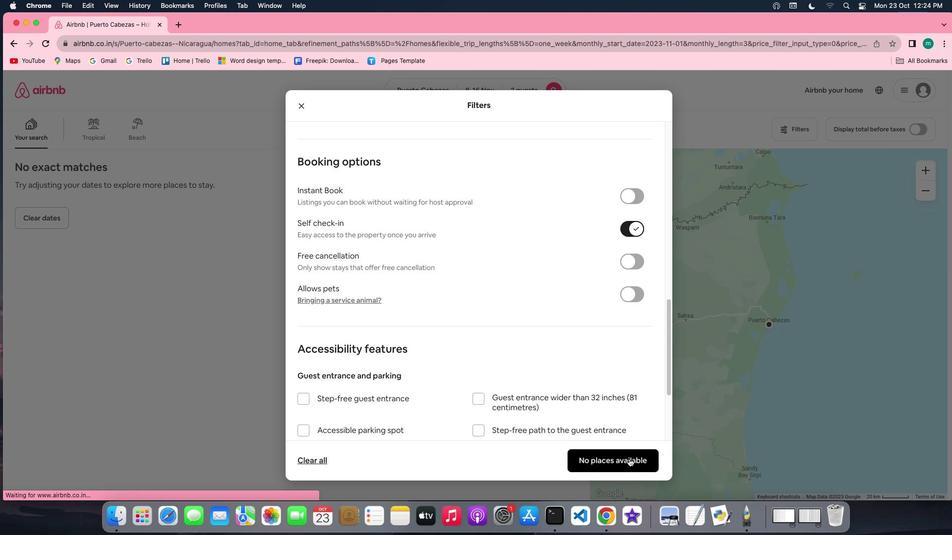 
